 Task: Look for space in Livorno, Italy from 10th July, 2023 to 15th July, 2023 for 7 adults in price range Rs.10000 to Rs.15000. Place can be entire place or shared room with 4 bedrooms having 7 beds and 4 bathrooms. Property type can be house, flat, guest house. Amenities needed are: wifi, TV, free parkinig on premises, gym, breakfast. Booking option can be shelf check-in. Required host language is English.
Action: Mouse moved to (411, 85)
Screenshot: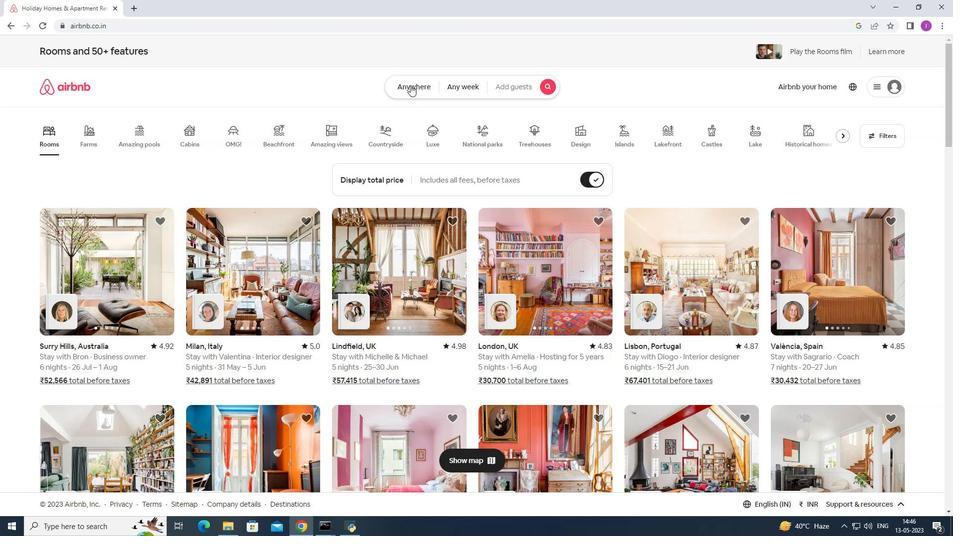 
Action: Mouse pressed left at (411, 85)
Screenshot: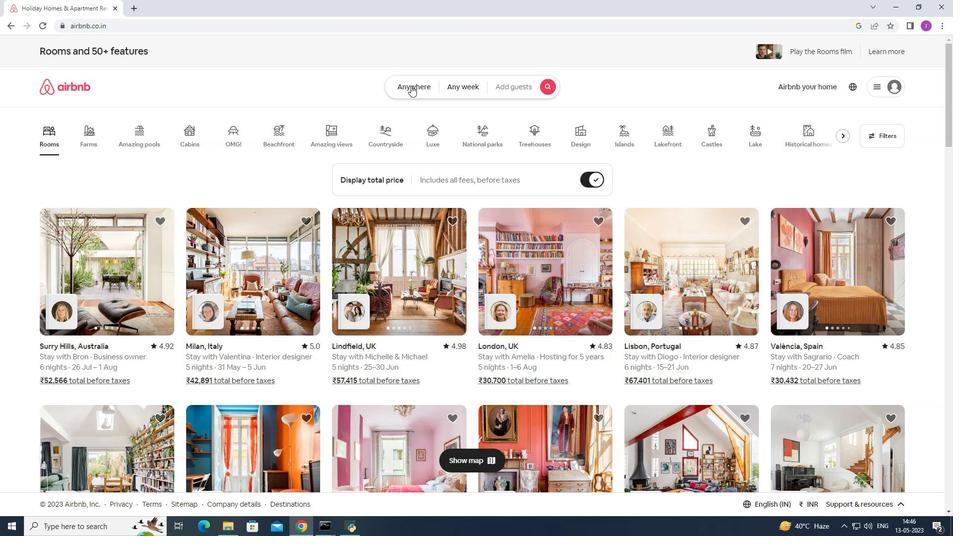 
Action: Mouse moved to (313, 125)
Screenshot: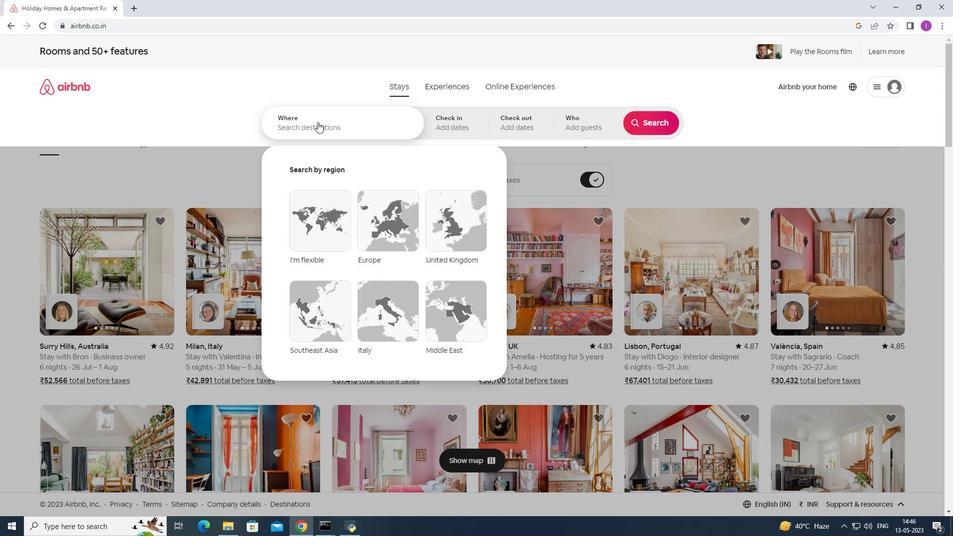 
Action: Mouse pressed left at (313, 125)
Screenshot: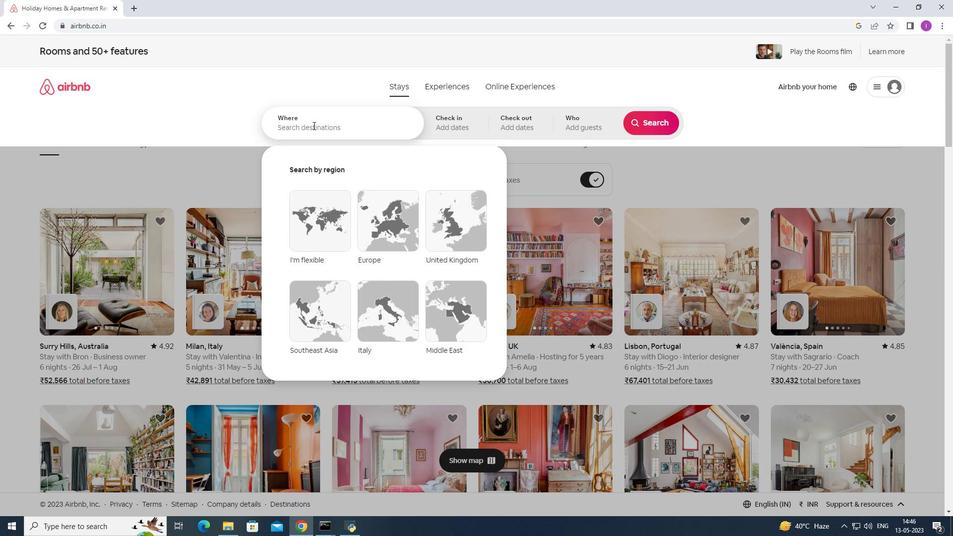 
Action: Mouse moved to (336, 130)
Screenshot: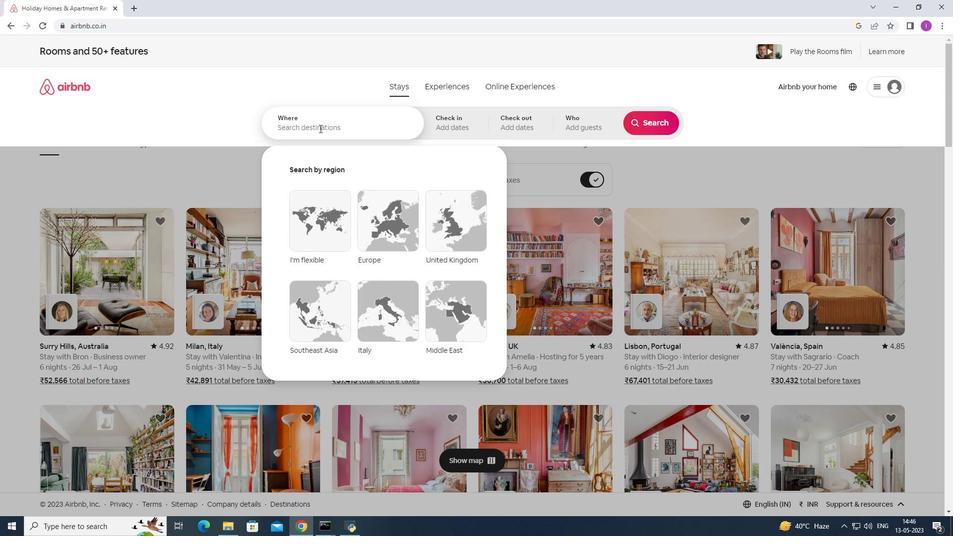 
Action: Key pressed <Key.shift><Key.shift><Key.shift><Key.shift><Key.shift><Key.shift><Key.shift><Key.shift><Key.shift><Key.shift><Key.shift><Key.shift><Key.shift><Key.shift><Key.shift>Livorno
Screenshot: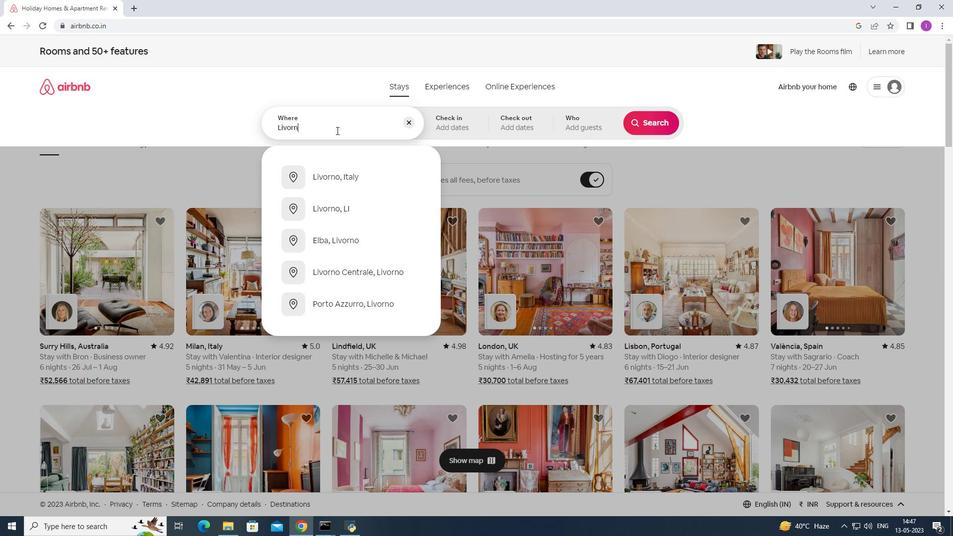 
Action: Mouse moved to (339, 178)
Screenshot: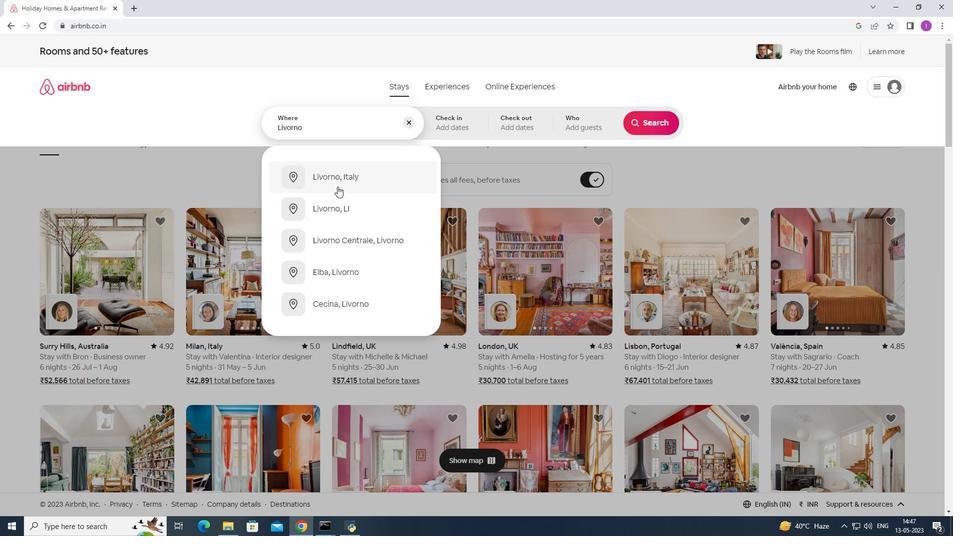 
Action: Mouse pressed left at (339, 178)
Screenshot: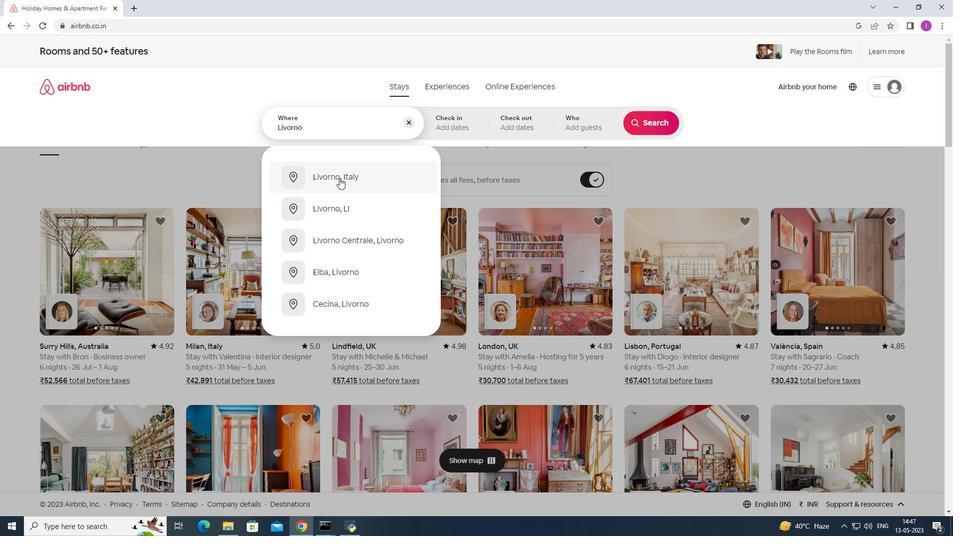 
Action: Mouse moved to (647, 203)
Screenshot: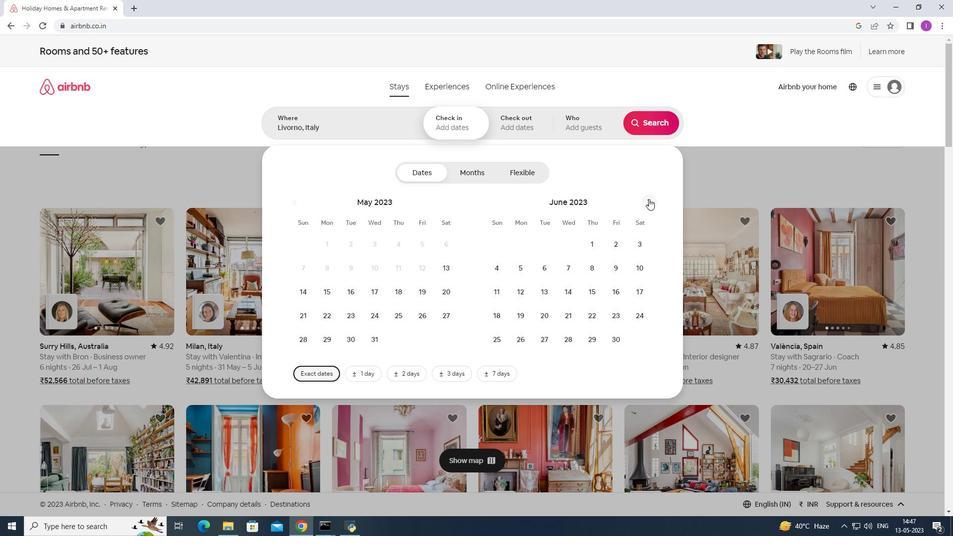 
Action: Mouse pressed left at (647, 203)
Screenshot: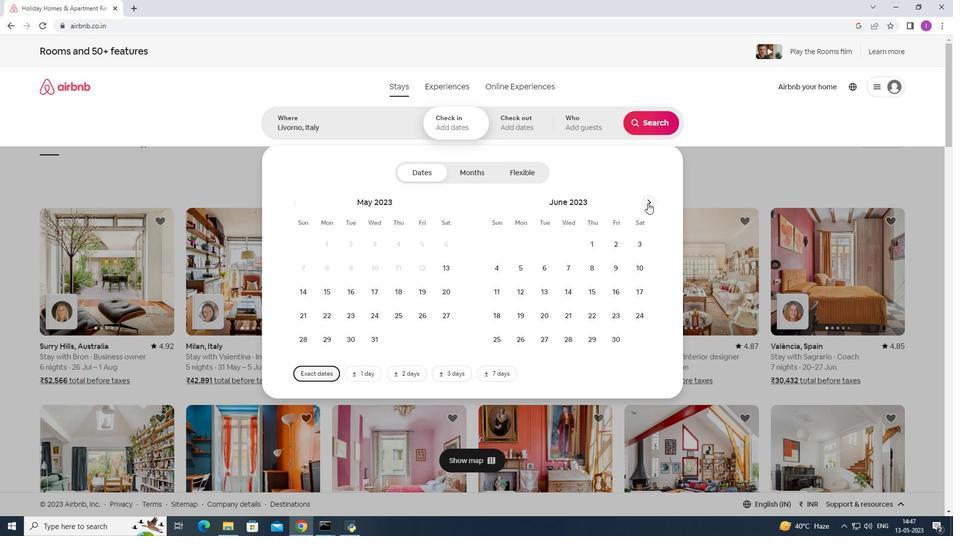 
Action: Mouse moved to (516, 293)
Screenshot: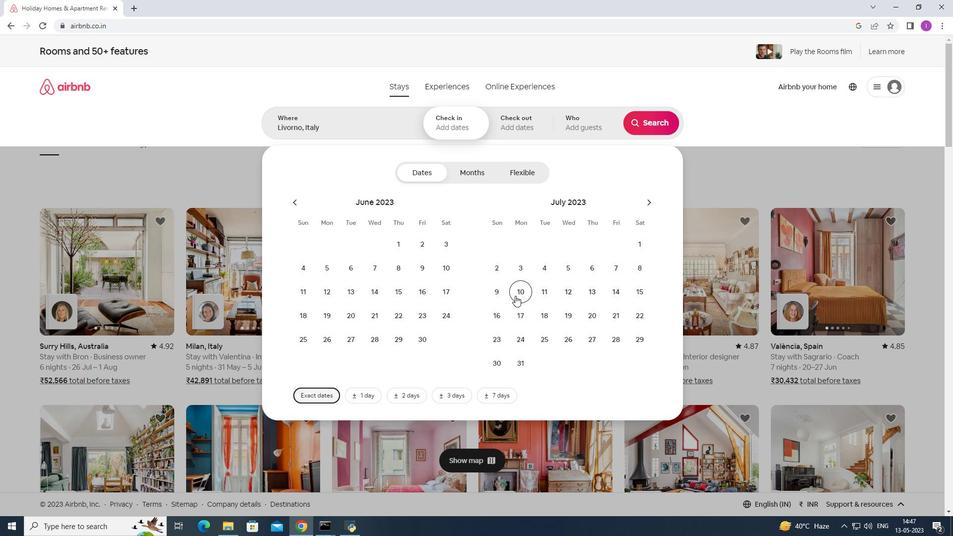 
Action: Mouse pressed left at (516, 293)
Screenshot: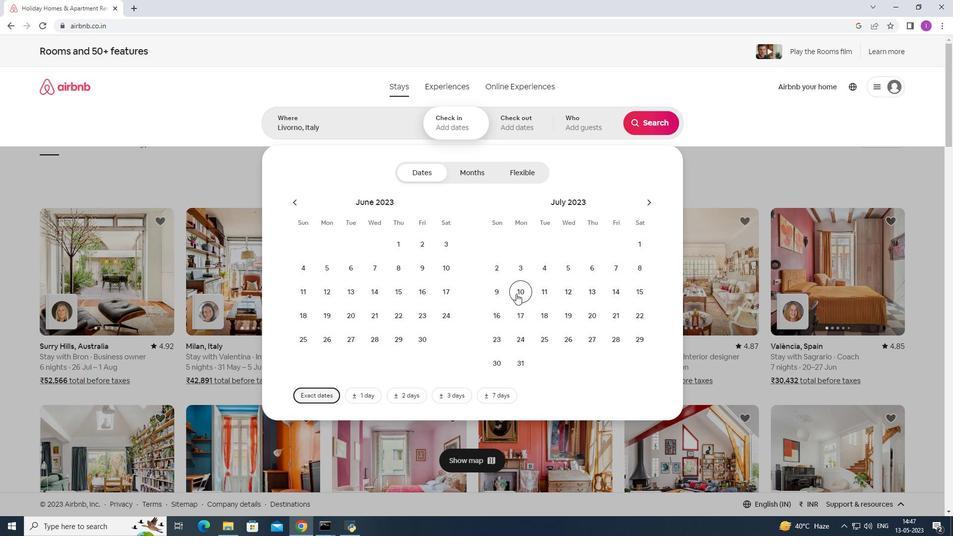 
Action: Mouse moved to (648, 287)
Screenshot: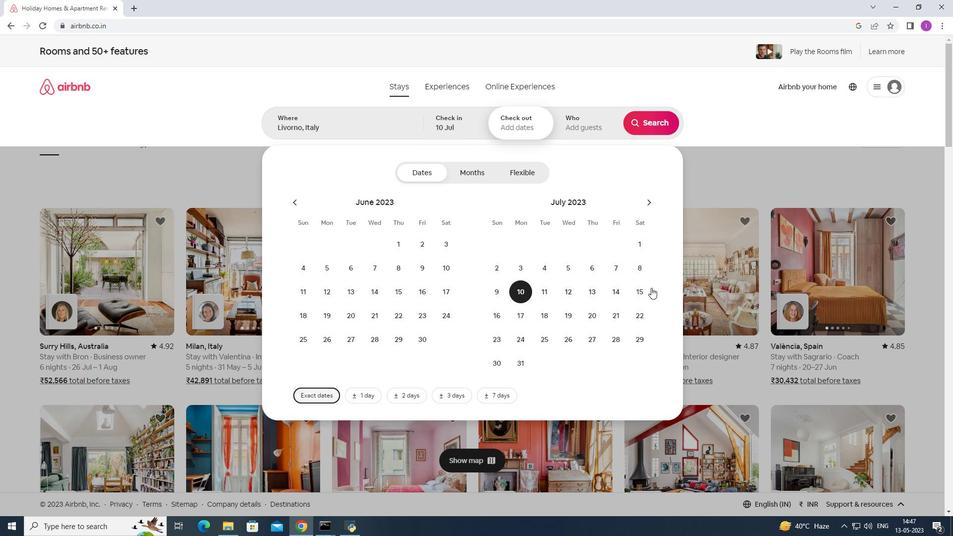 
Action: Mouse pressed left at (648, 287)
Screenshot: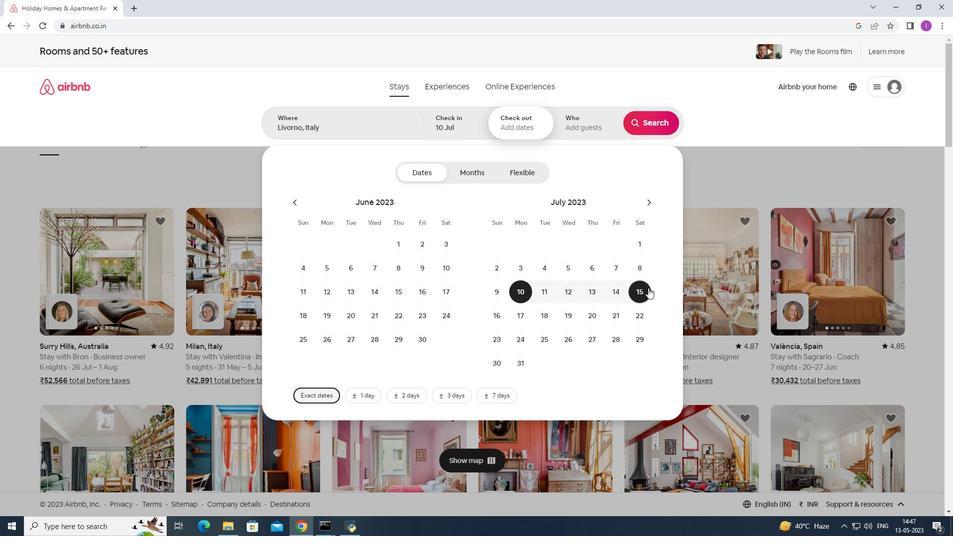 
Action: Mouse moved to (575, 121)
Screenshot: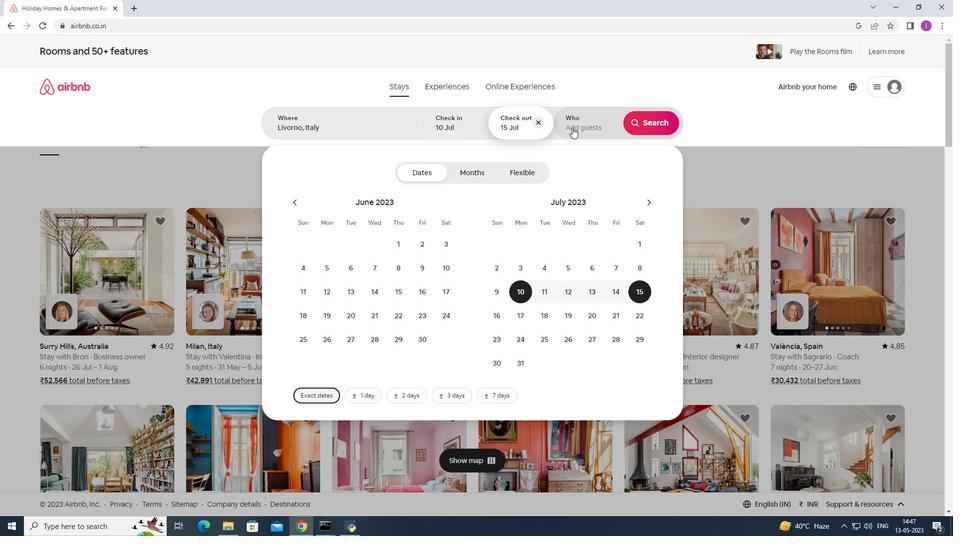 
Action: Mouse pressed left at (575, 121)
Screenshot: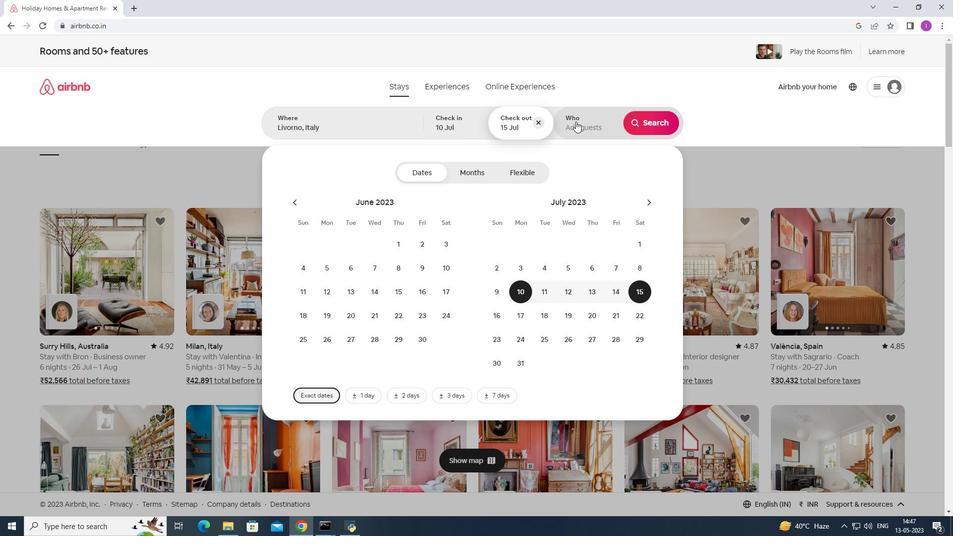 
Action: Mouse moved to (651, 175)
Screenshot: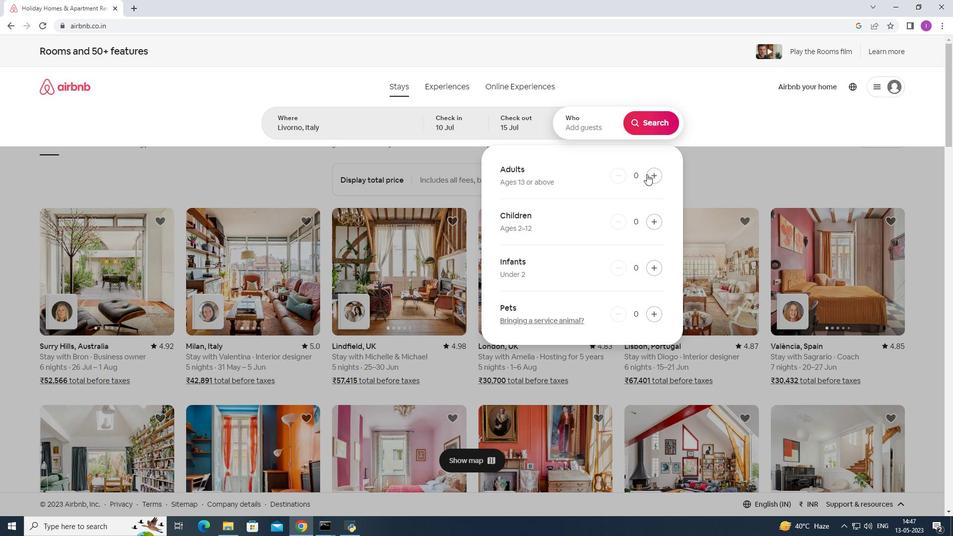 
Action: Mouse pressed left at (651, 175)
Screenshot: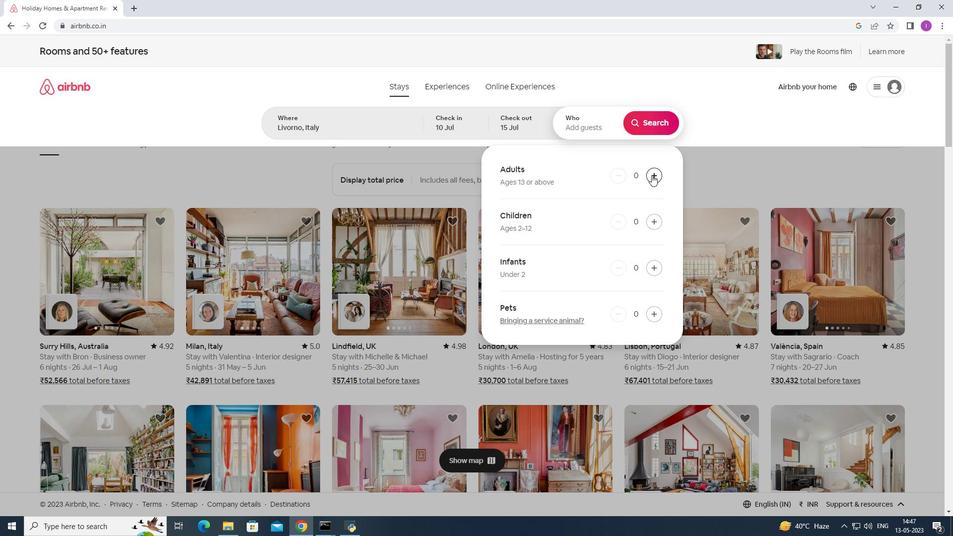 
Action: Mouse pressed left at (651, 175)
Screenshot: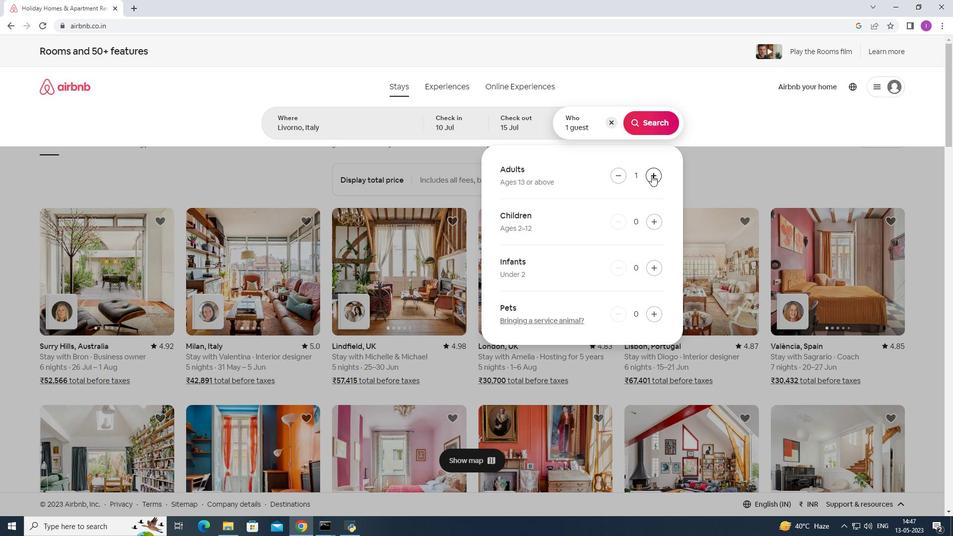 
Action: Mouse pressed left at (651, 175)
Screenshot: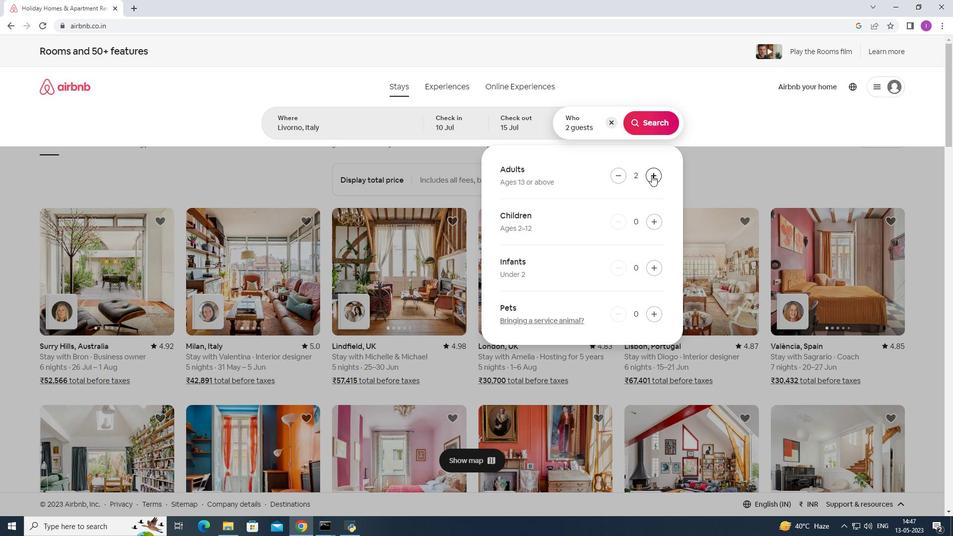 
Action: Mouse pressed left at (651, 175)
Screenshot: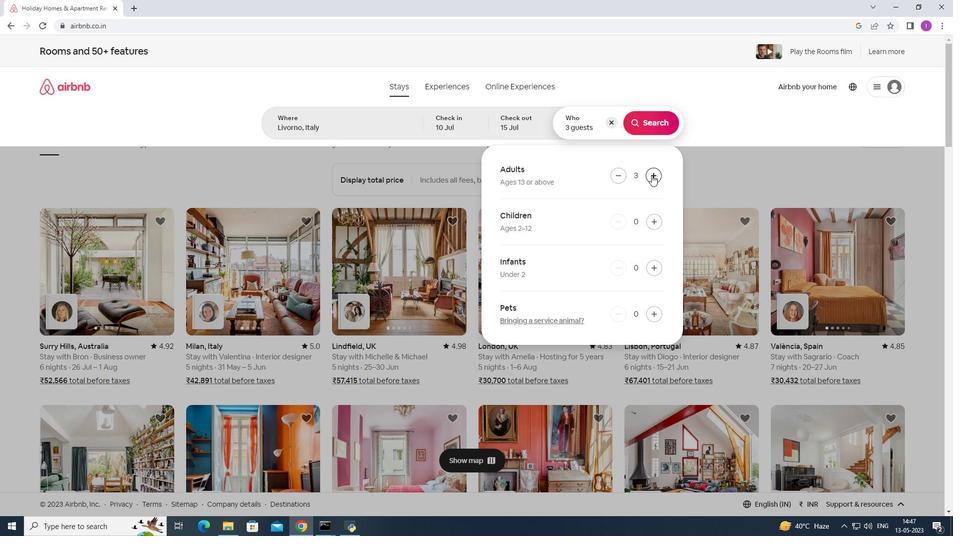 
Action: Mouse pressed left at (651, 175)
Screenshot: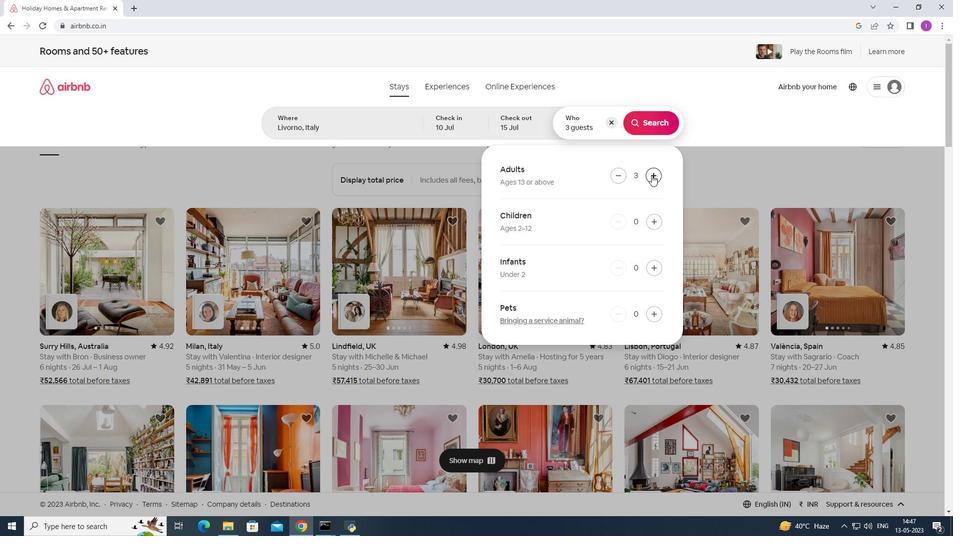 
Action: Mouse pressed left at (651, 175)
Screenshot: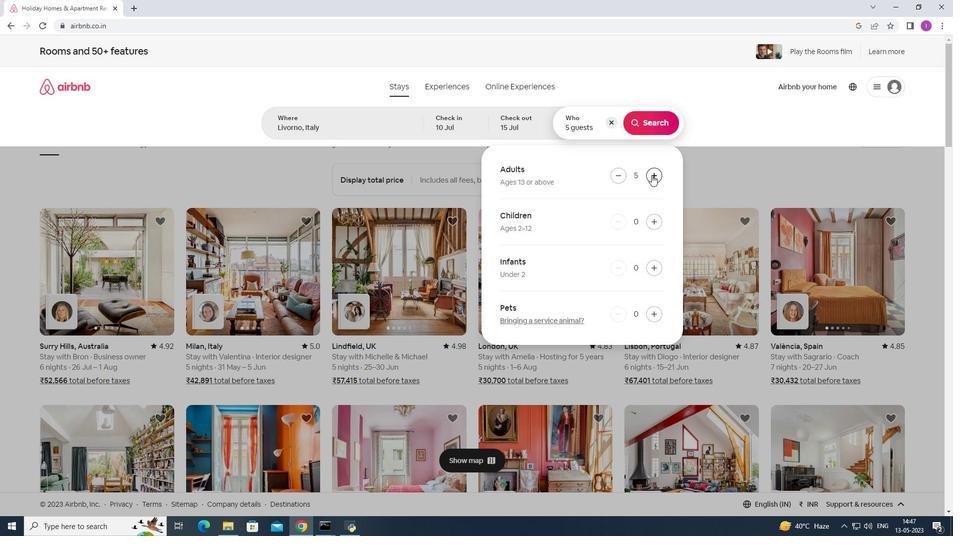 
Action: Mouse pressed left at (651, 175)
Screenshot: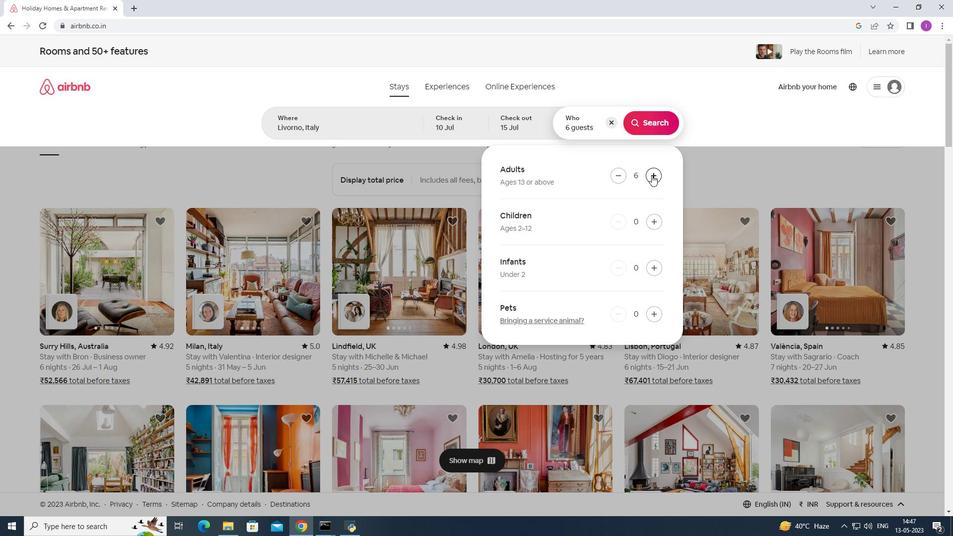 
Action: Mouse moved to (647, 130)
Screenshot: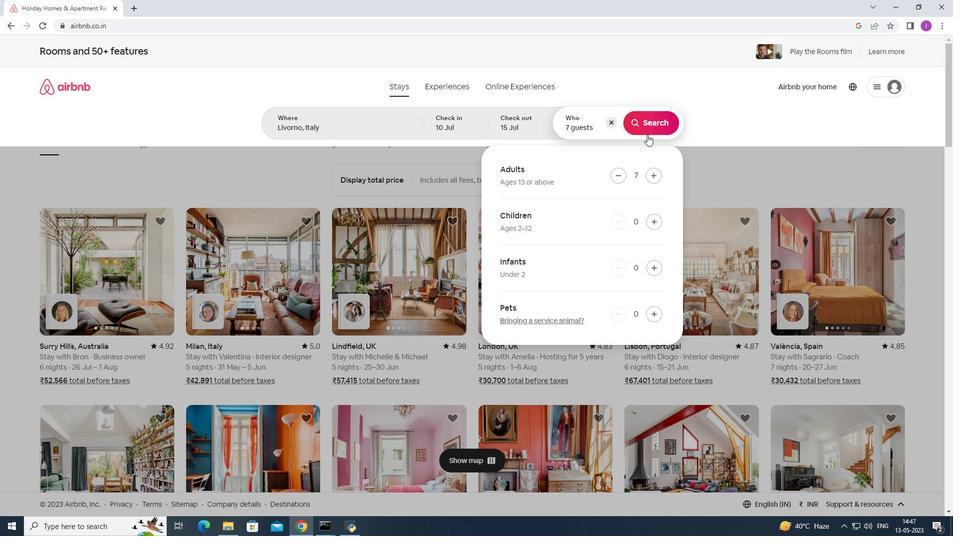 
Action: Mouse pressed left at (647, 130)
Screenshot: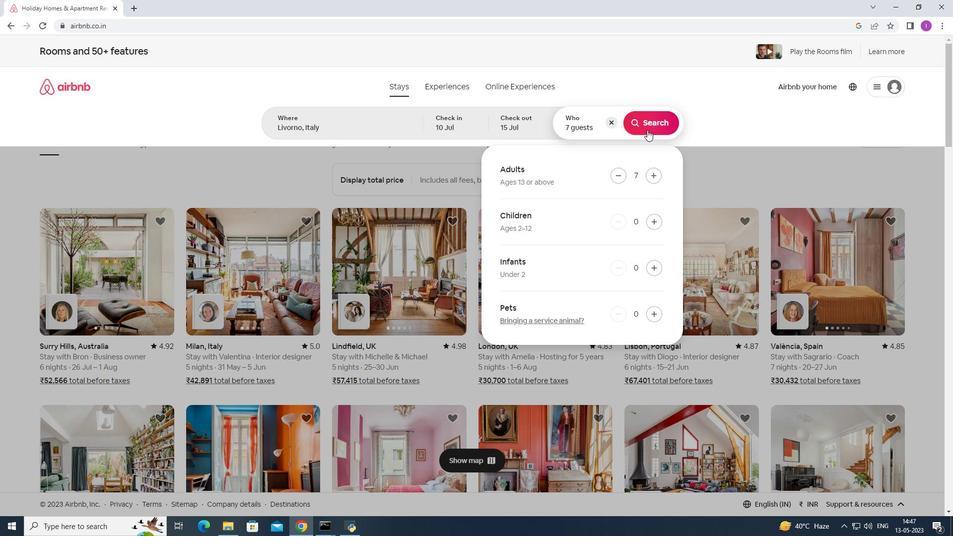 
Action: Mouse moved to (908, 90)
Screenshot: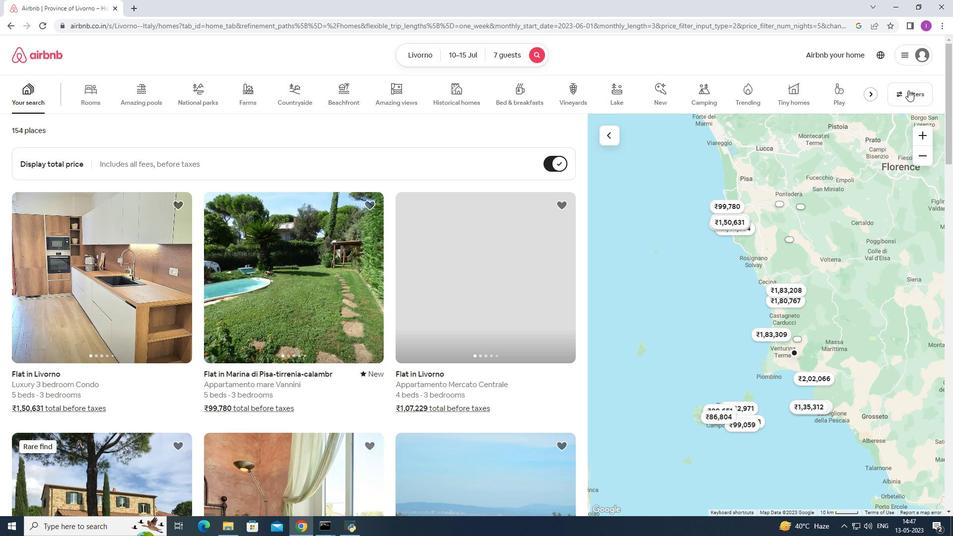 
Action: Mouse pressed left at (908, 90)
Screenshot: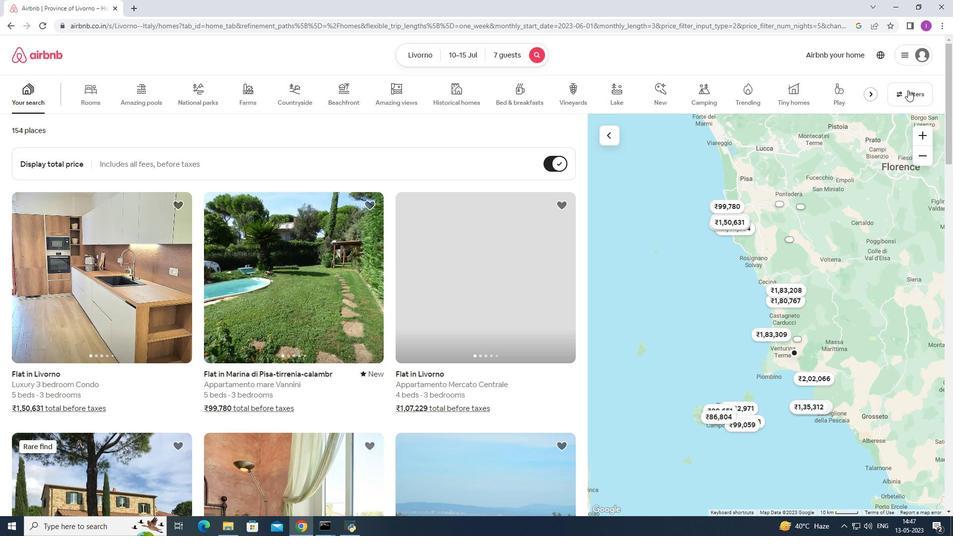 
Action: Mouse moved to (545, 337)
Screenshot: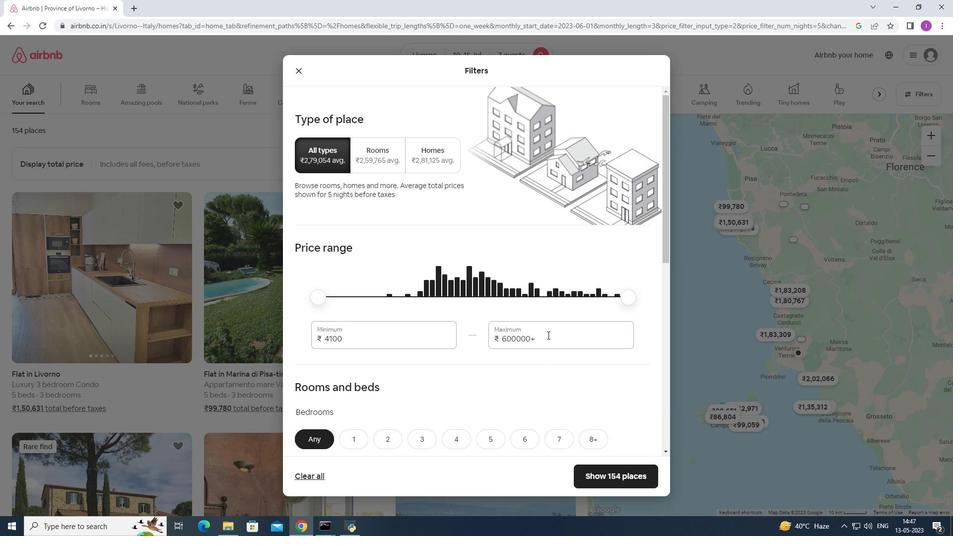 
Action: Mouse pressed left at (545, 337)
Screenshot: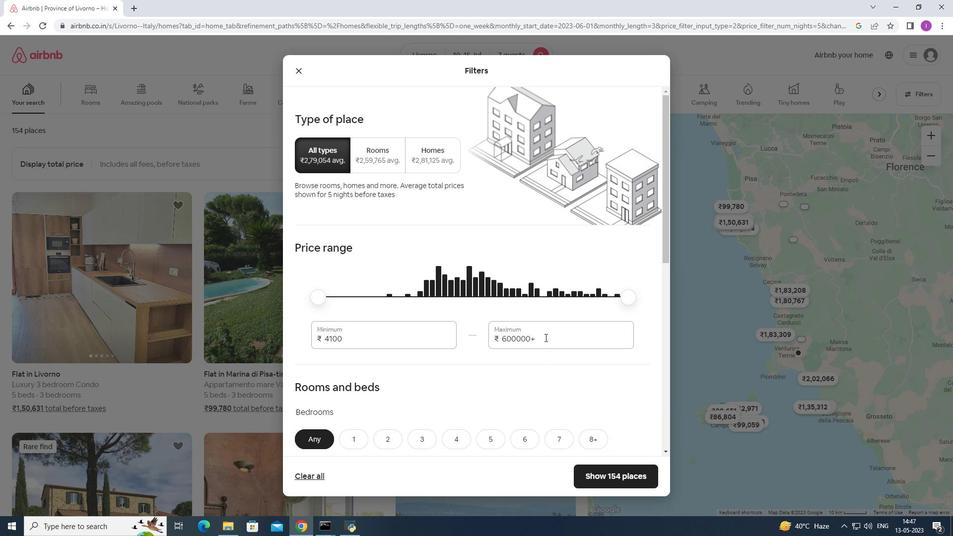 
Action: Mouse moved to (494, 349)
Screenshot: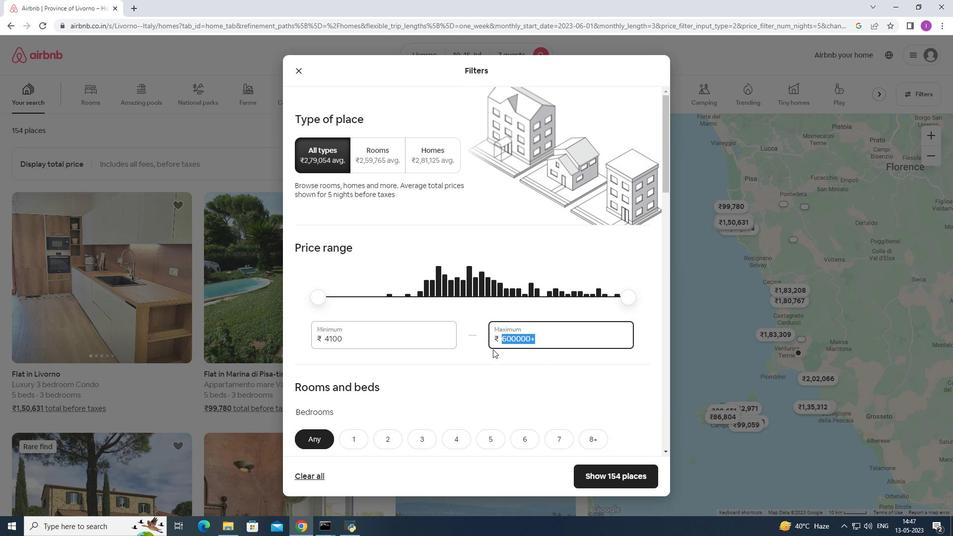 
Action: Key pressed 15000
Screenshot: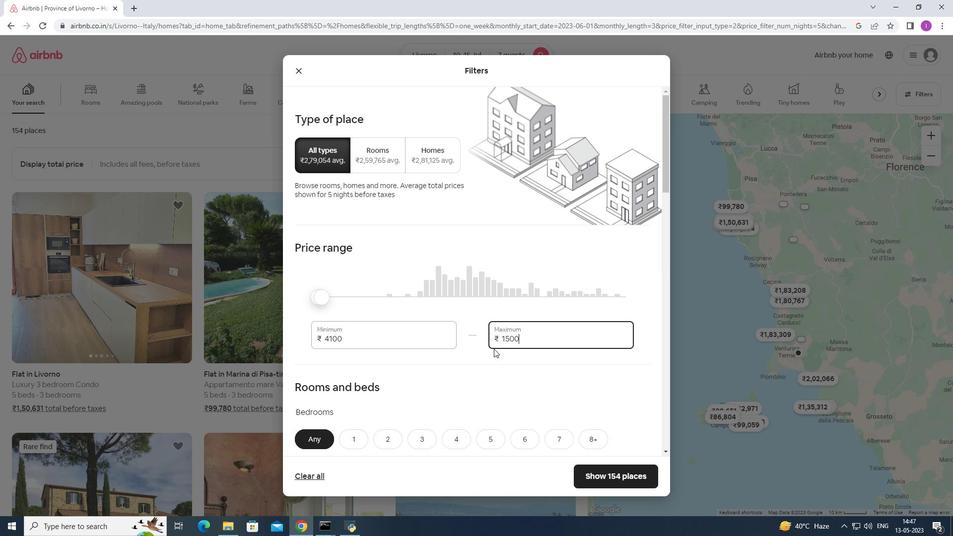 
Action: Mouse moved to (353, 341)
Screenshot: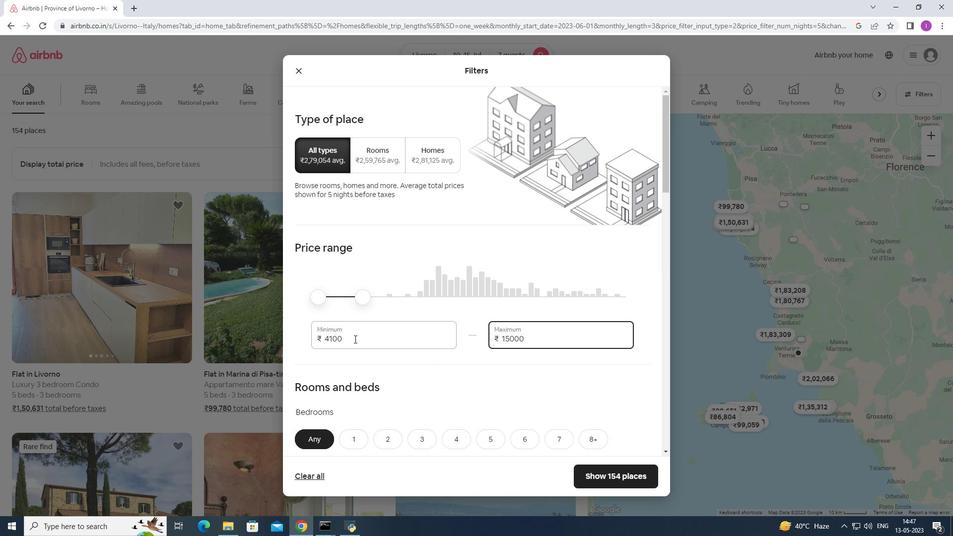 
Action: Mouse pressed left at (353, 341)
Screenshot: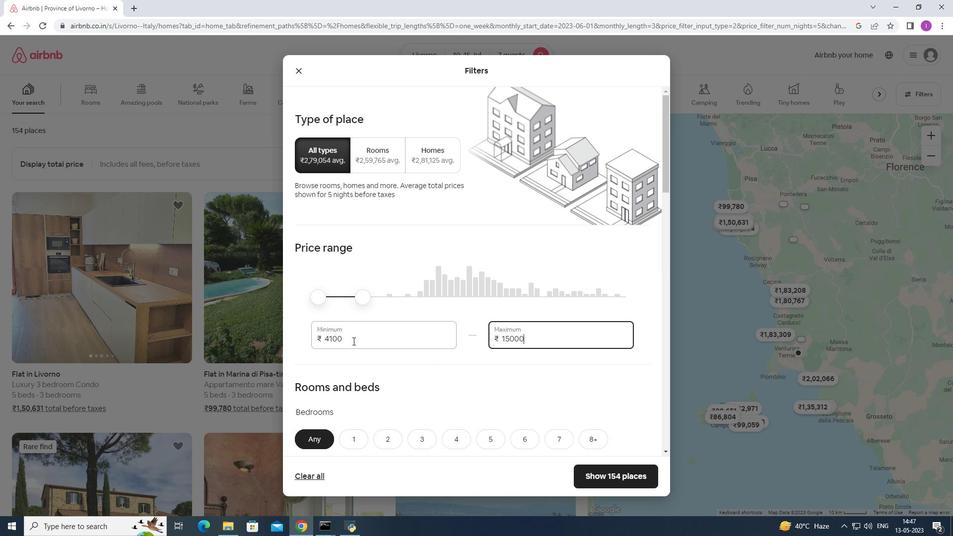 
Action: Mouse moved to (412, 344)
Screenshot: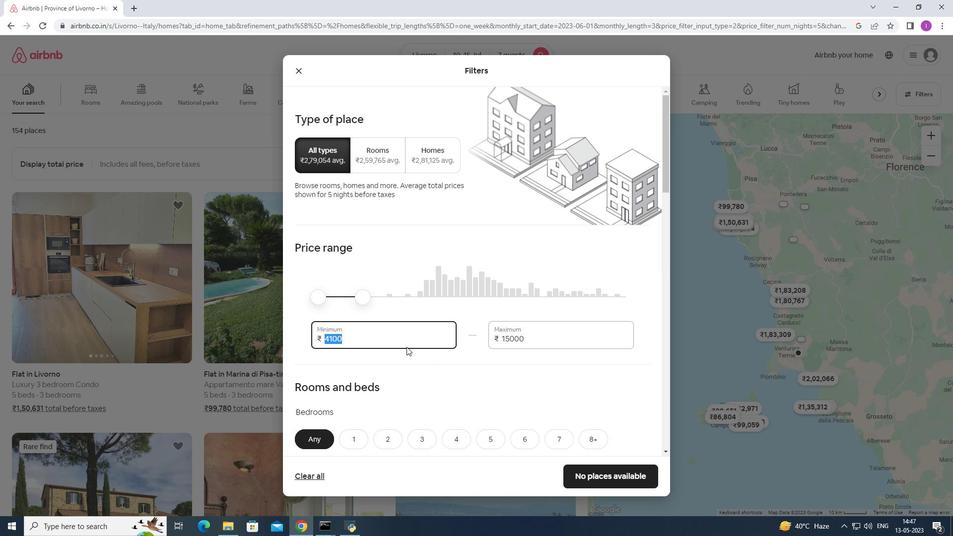 
Action: Key pressed 10000
Screenshot: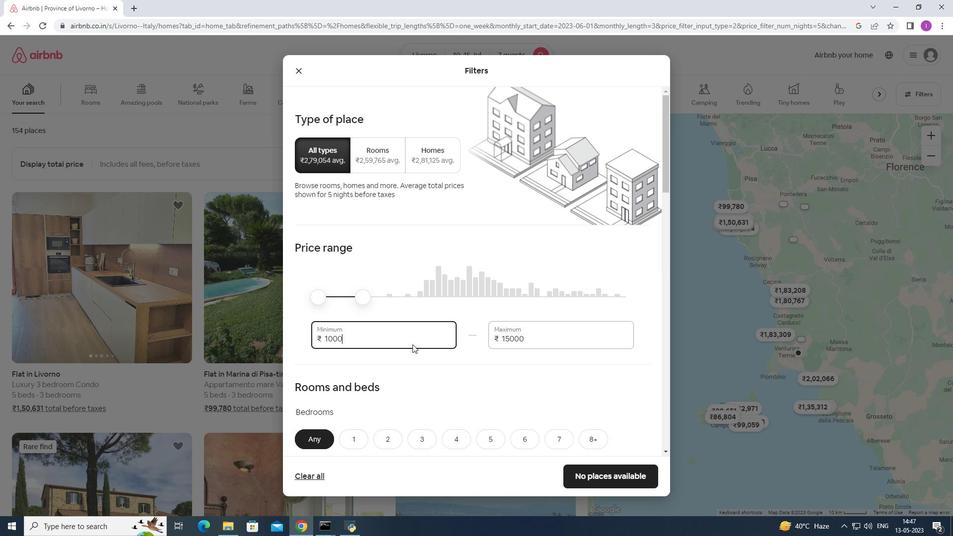 
Action: Mouse moved to (399, 353)
Screenshot: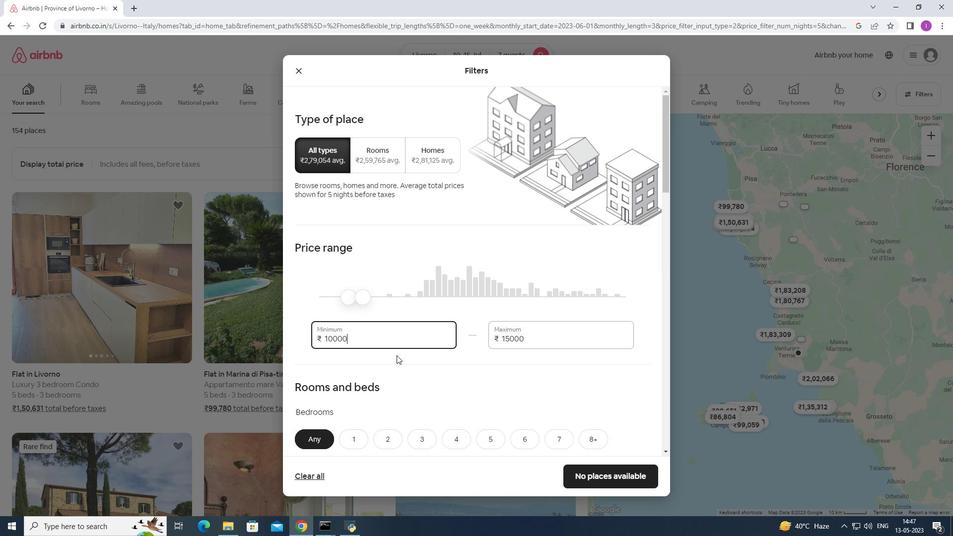 
Action: Mouse scrolled (399, 352) with delta (0, 0)
Screenshot: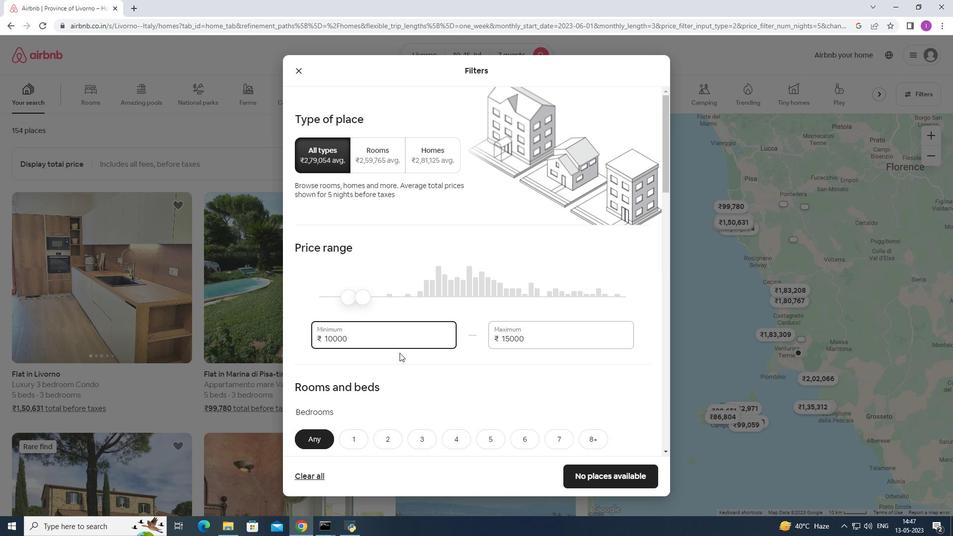
Action: Mouse moved to (427, 341)
Screenshot: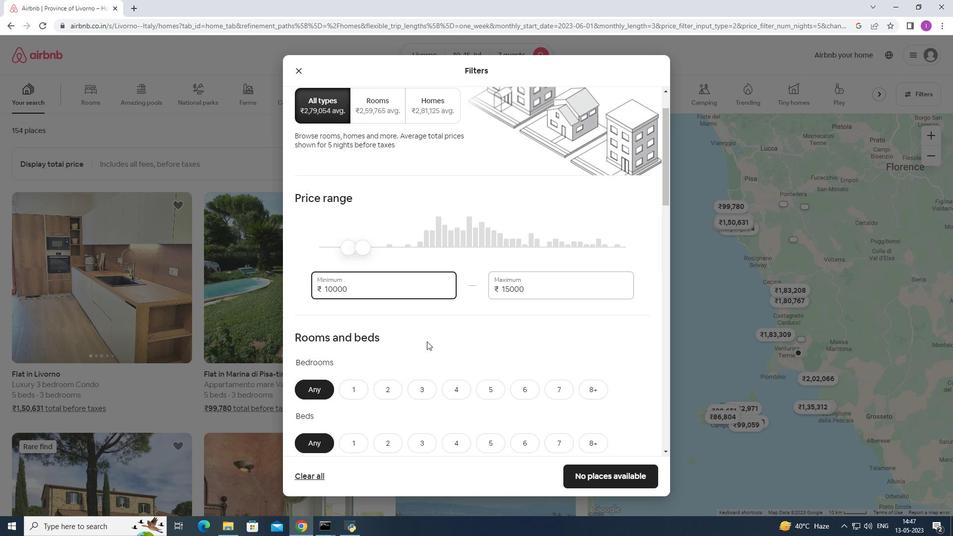 
Action: Mouse scrolled (427, 341) with delta (0, 0)
Screenshot: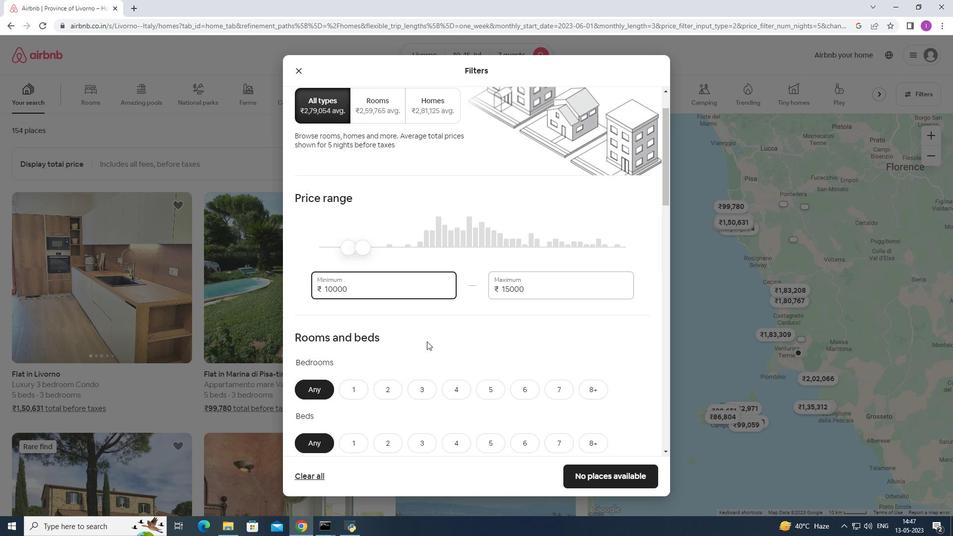 
Action: Mouse moved to (427, 342)
Screenshot: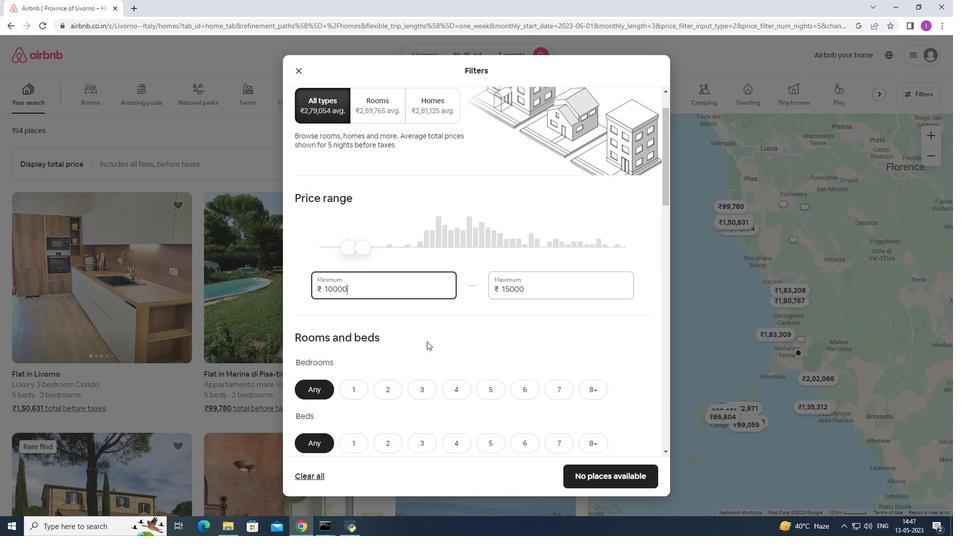 
Action: Mouse scrolled (427, 341) with delta (0, 0)
Screenshot: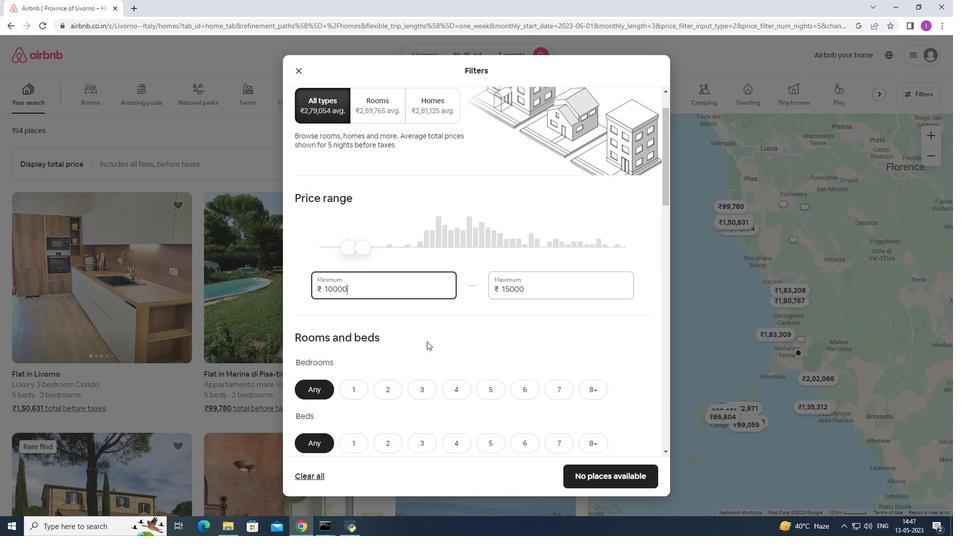 
Action: Mouse moved to (454, 294)
Screenshot: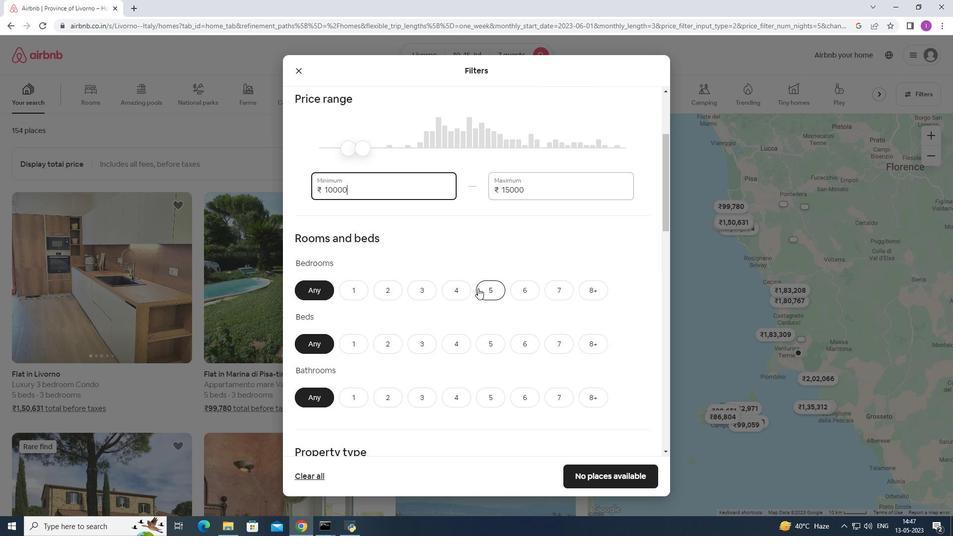 
Action: Mouse pressed left at (454, 294)
Screenshot: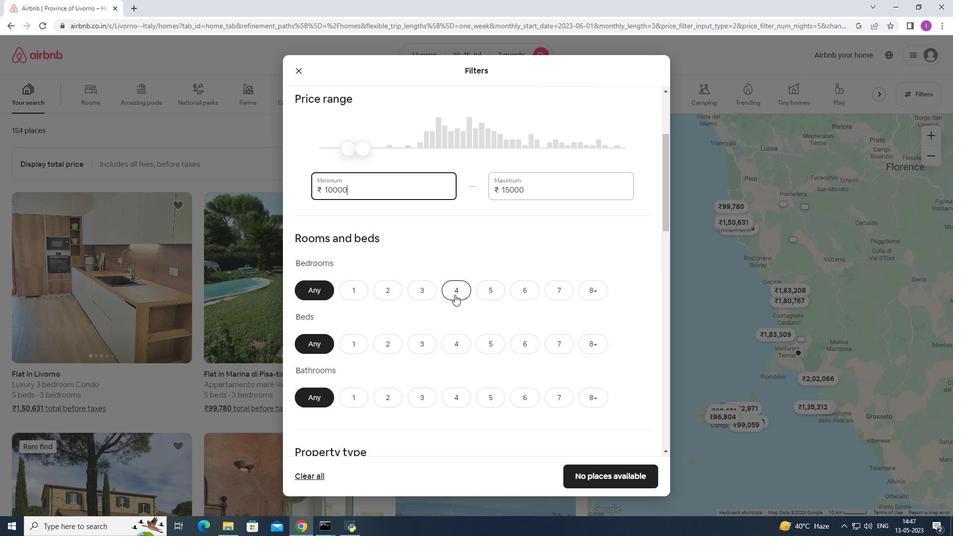 
Action: Mouse moved to (549, 344)
Screenshot: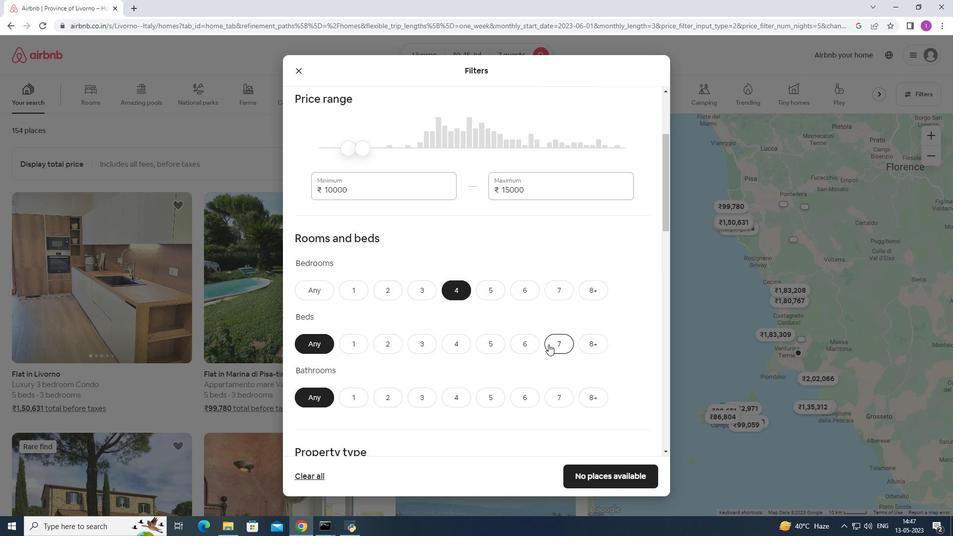 
Action: Mouse pressed left at (549, 344)
Screenshot: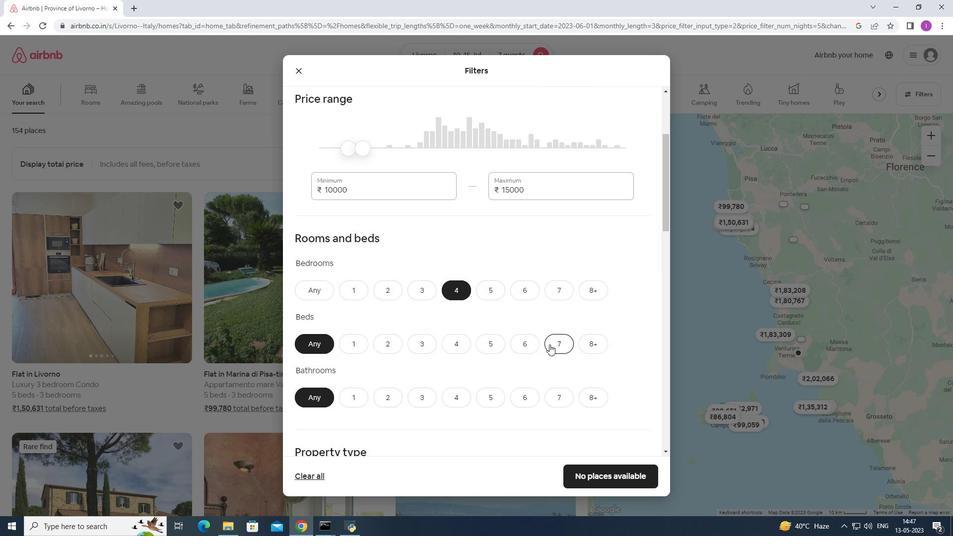 
Action: Mouse moved to (451, 396)
Screenshot: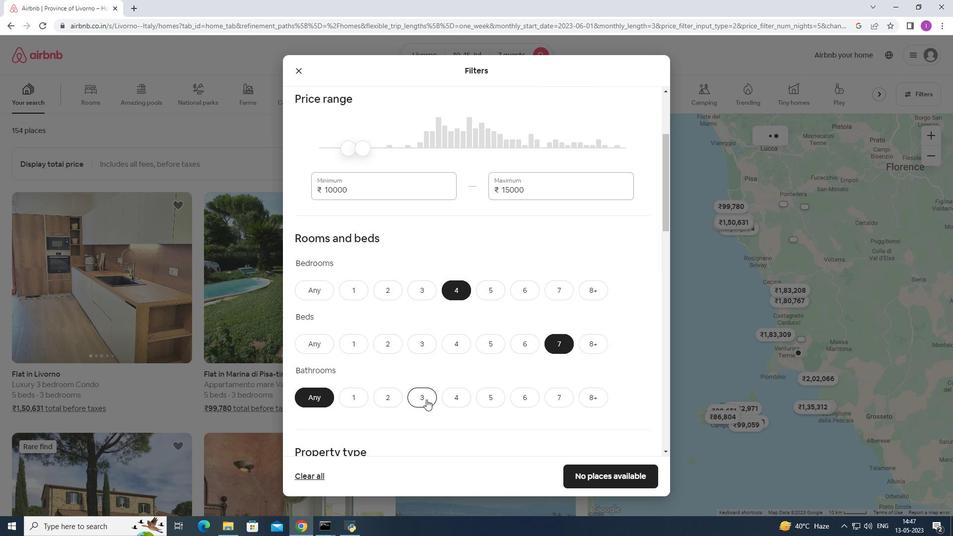 
Action: Mouse pressed left at (451, 396)
Screenshot: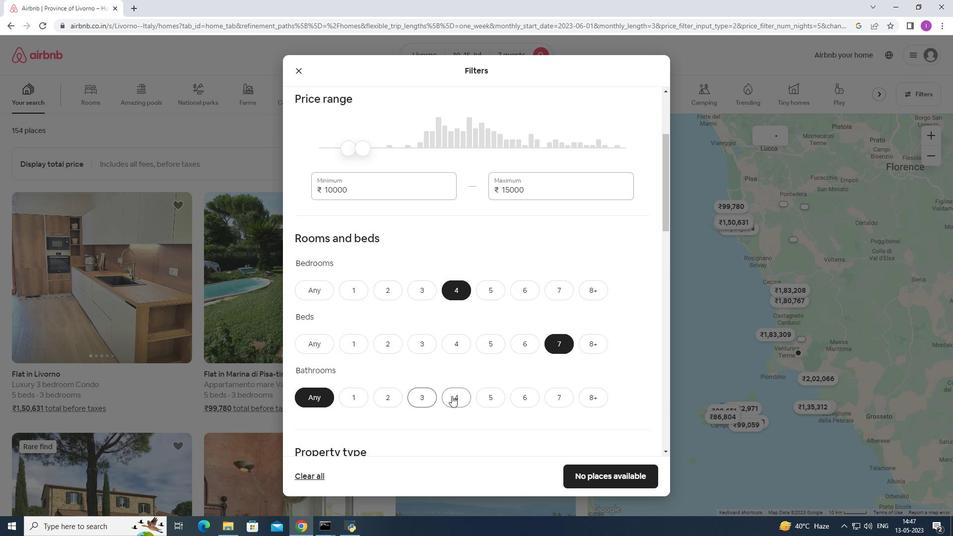 
Action: Mouse moved to (469, 354)
Screenshot: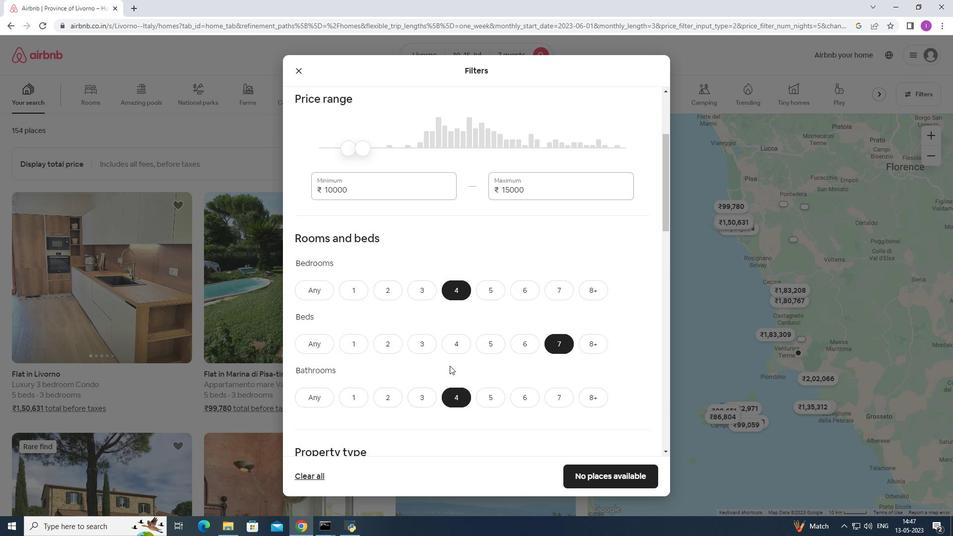 
Action: Mouse scrolled (469, 354) with delta (0, 0)
Screenshot: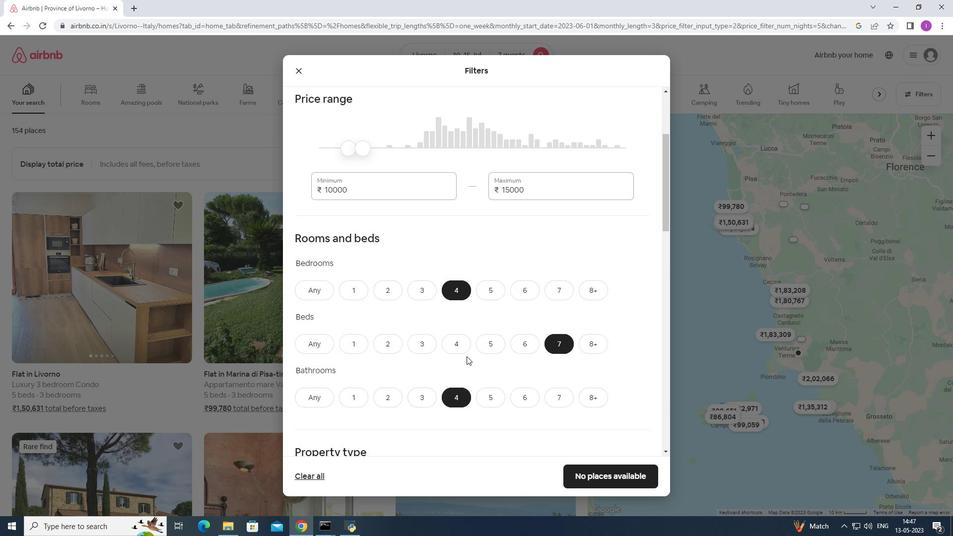 
Action: Mouse scrolled (469, 354) with delta (0, 0)
Screenshot: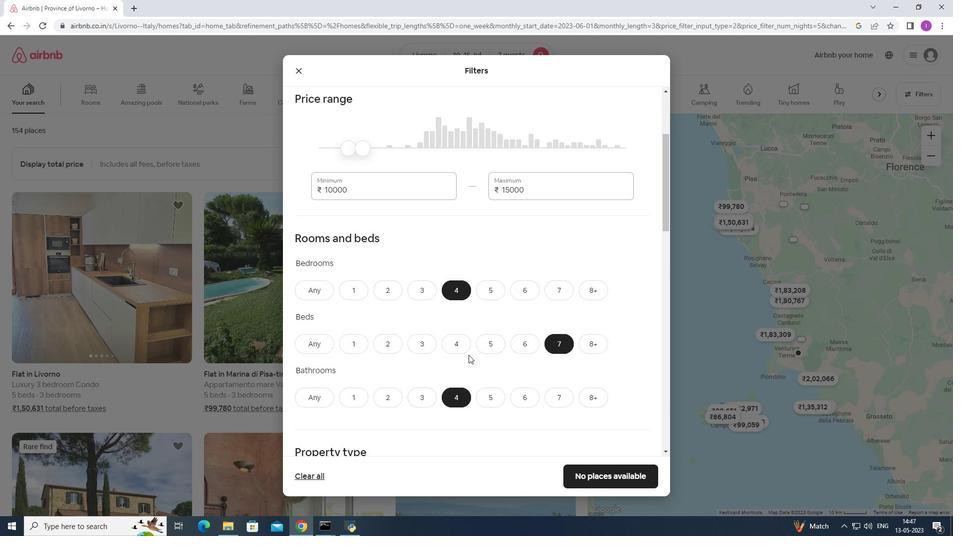 
Action: Mouse moved to (450, 378)
Screenshot: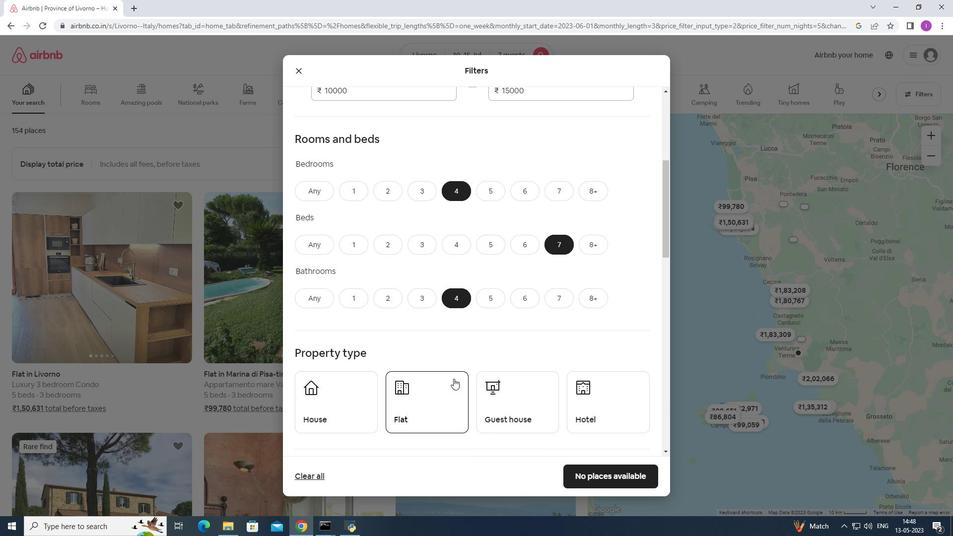 
Action: Mouse scrolled (450, 377) with delta (0, 0)
Screenshot: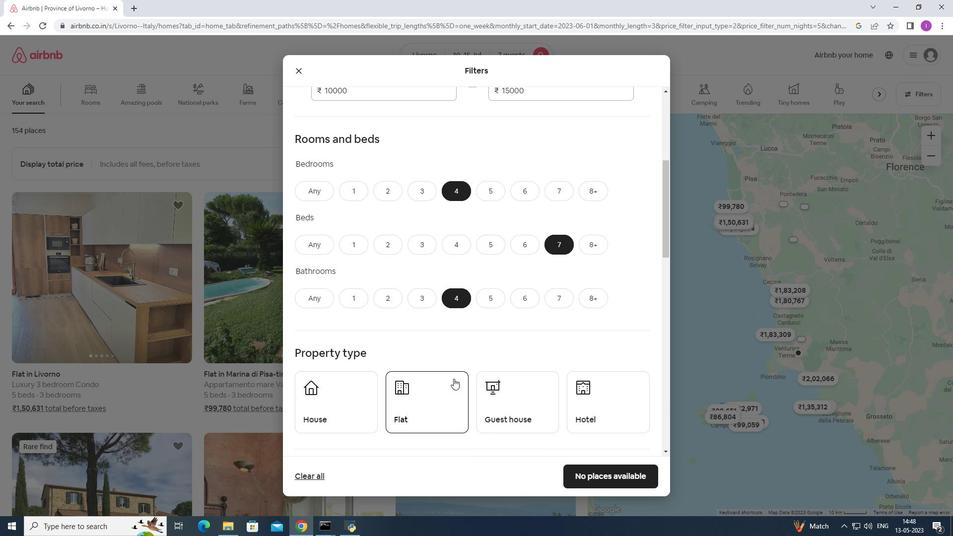 
Action: Mouse scrolled (450, 377) with delta (0, 0)
Screenshot: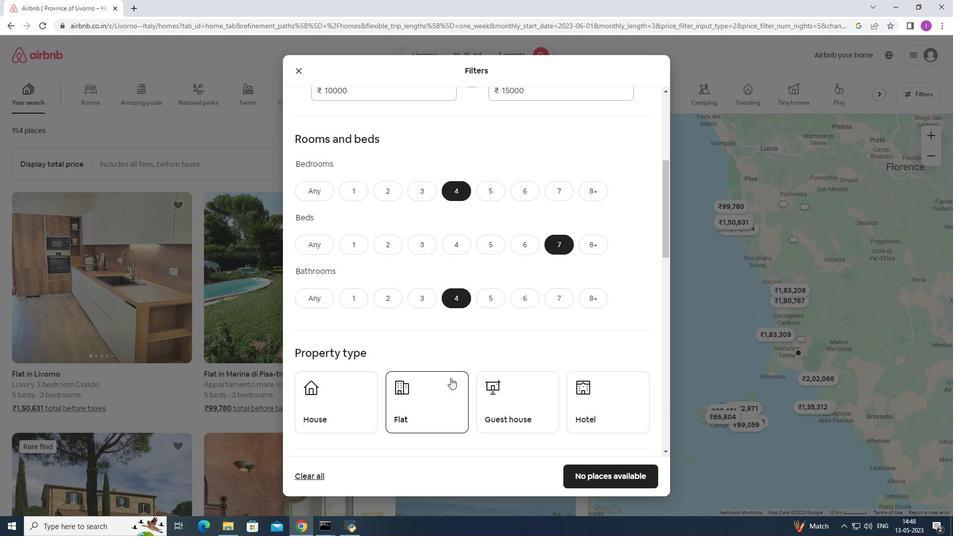
Action: Mouse moved to (349, 306)
Screenshot: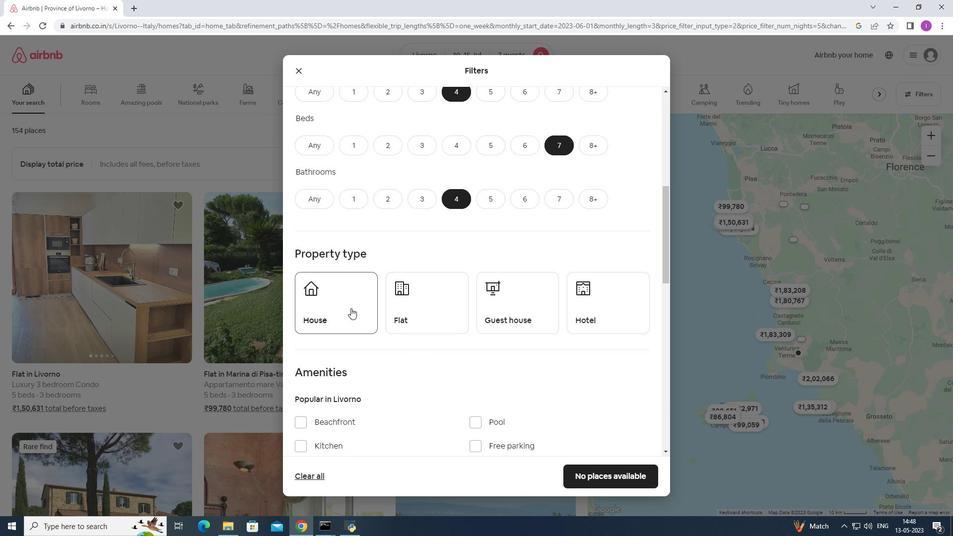 
Action: Mouse pressed left at (349, 306)
Screenshot: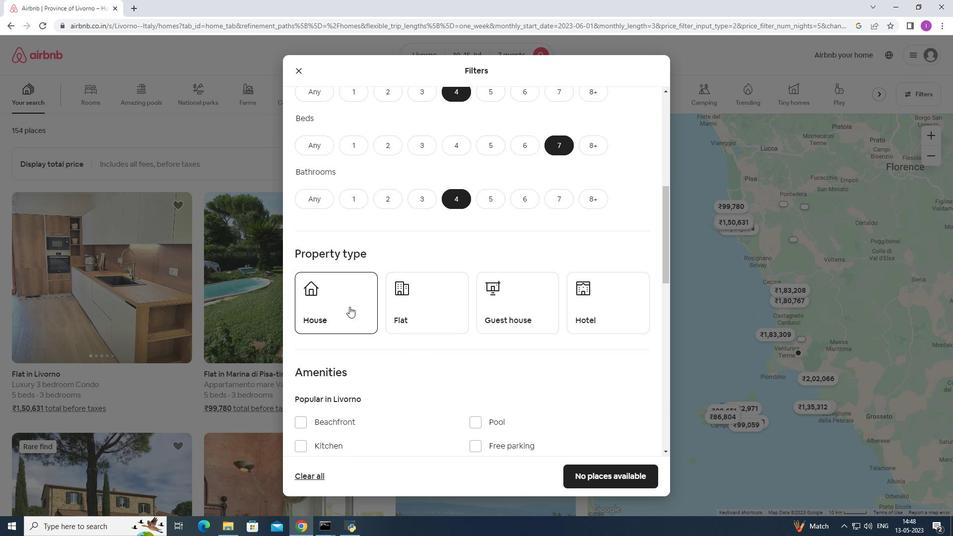 
Action: Mouse moved to (414, 308)
Screenshot: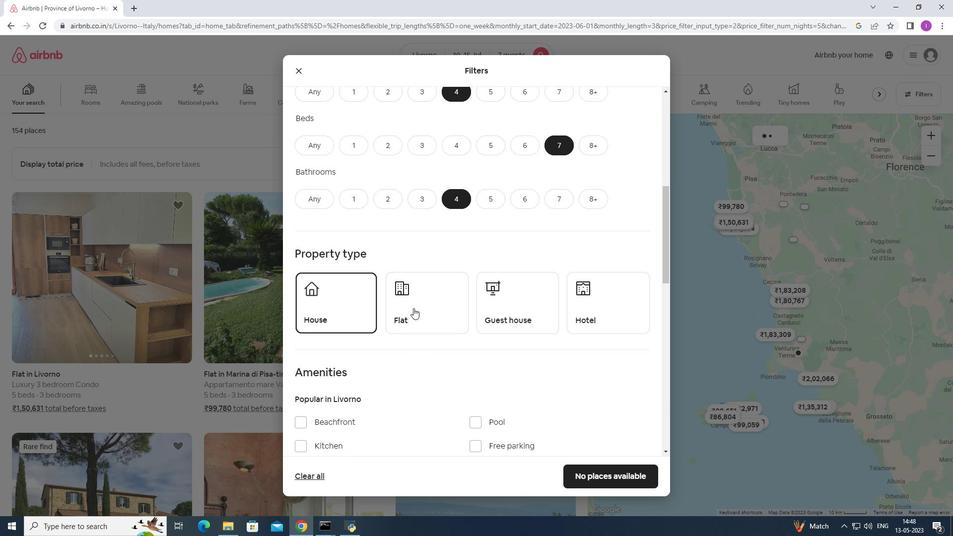 
Action: Mouse pressed left at (414, 308)
Screenshot: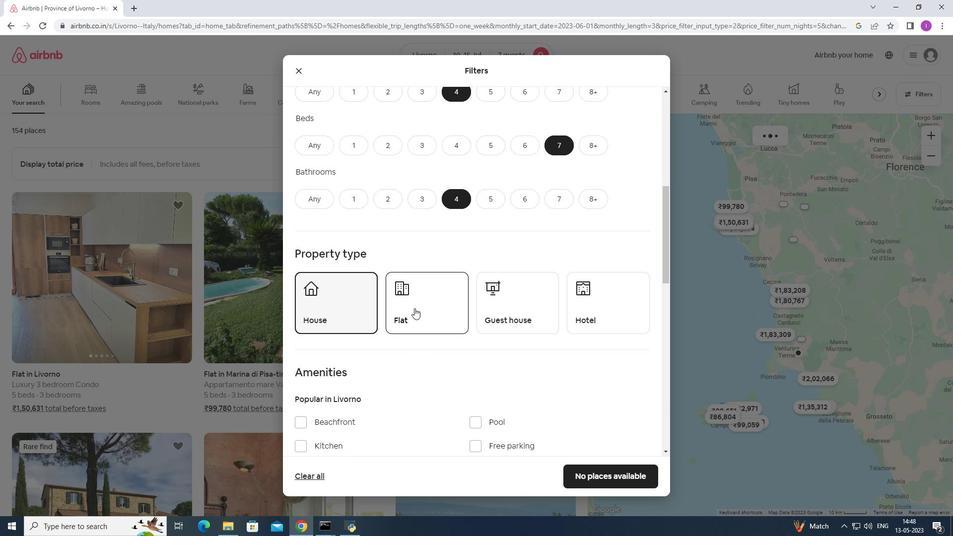 
Action: Mouse moved to (516, 318)
Screenshot: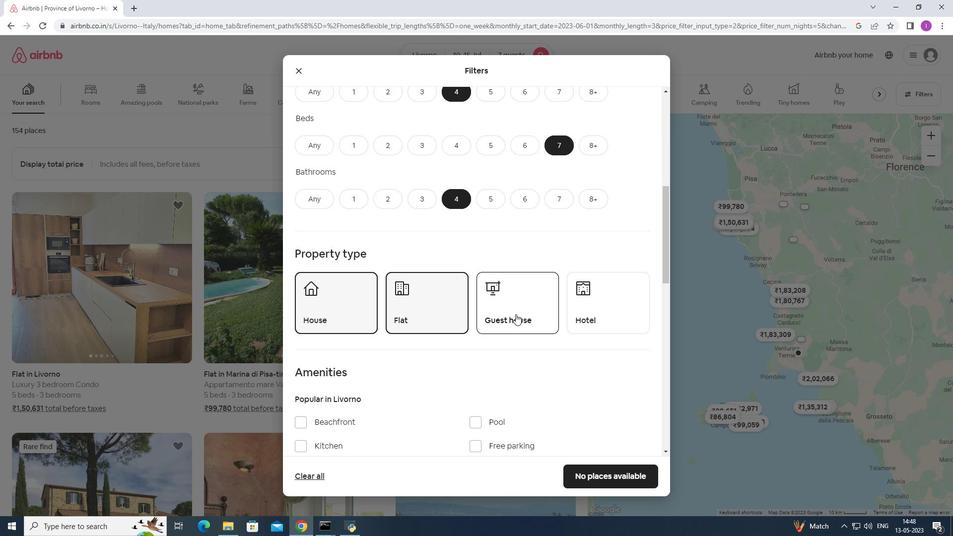 
Action: Mouse pressed left at (516, 318)
Screenshot: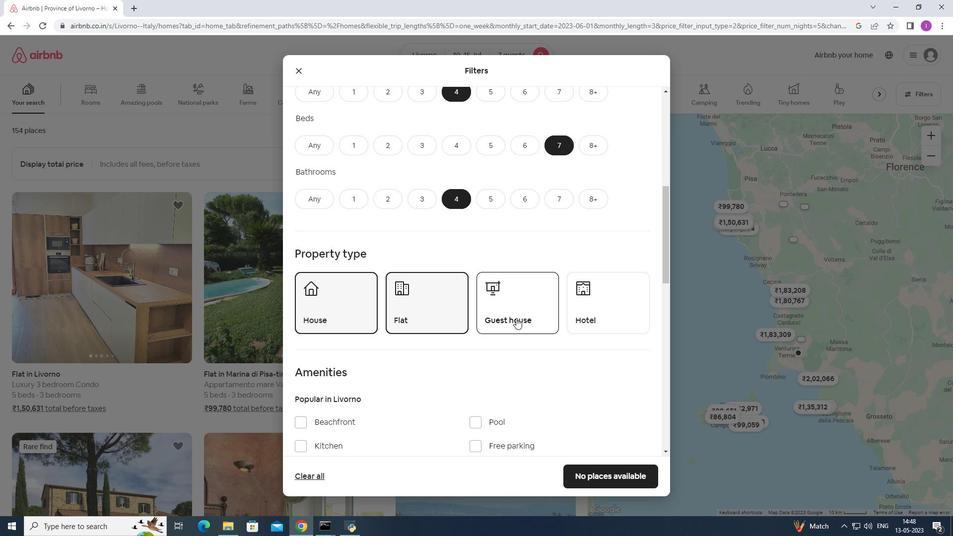 
Action: Mouse moved to (512, 325)
Screenshot: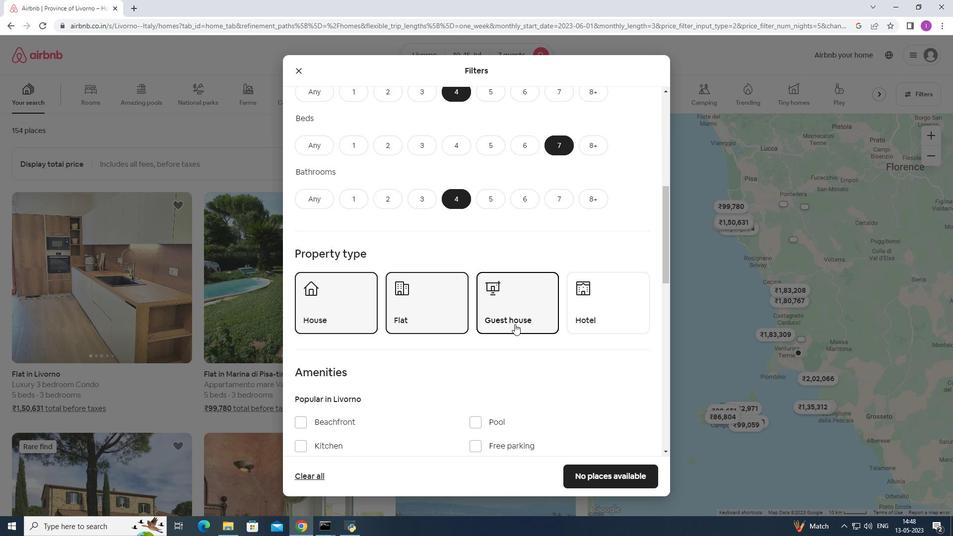 
Action: Mouse scrolled (512, 325) with delta (0, 0)
Screenshot: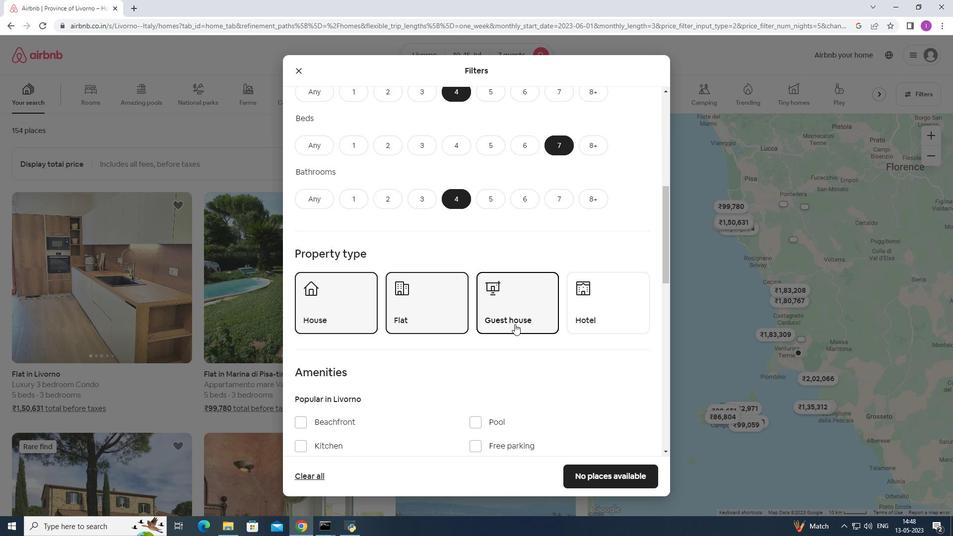 
Action: Mouse moved to (509, 326)
Screenshot: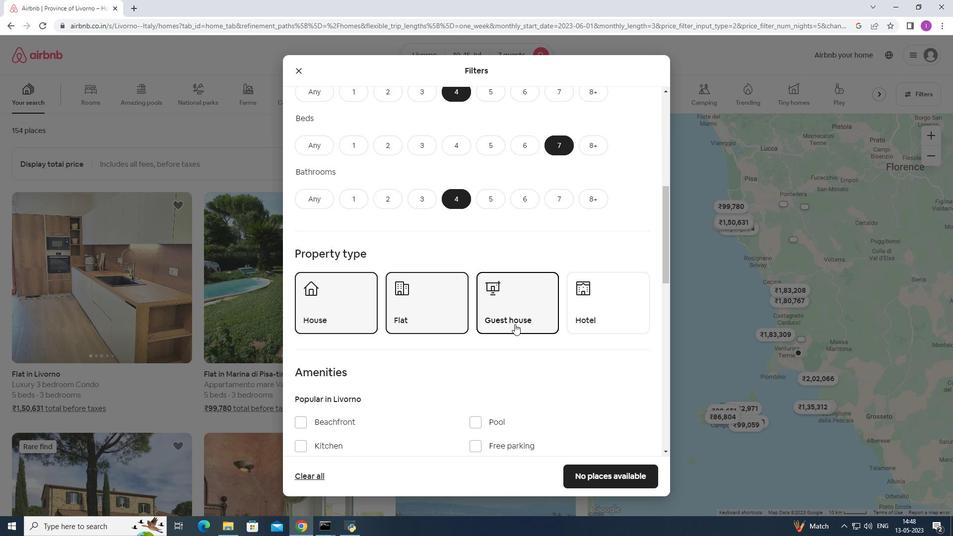 
Action: Mouse scrolled (509, 326) with delta (0, 0)
Screenshot: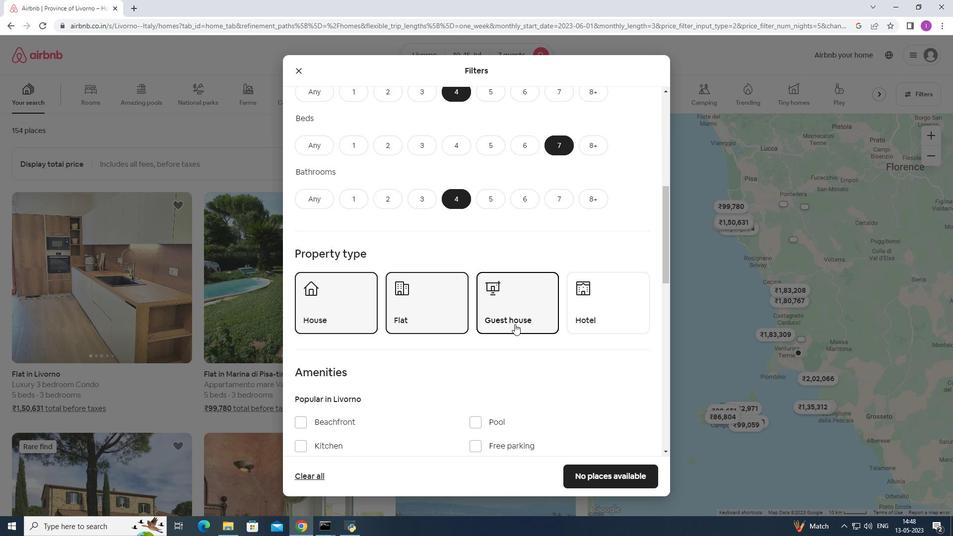 
Action: Mouse moved to (506, 327)
Screenshot: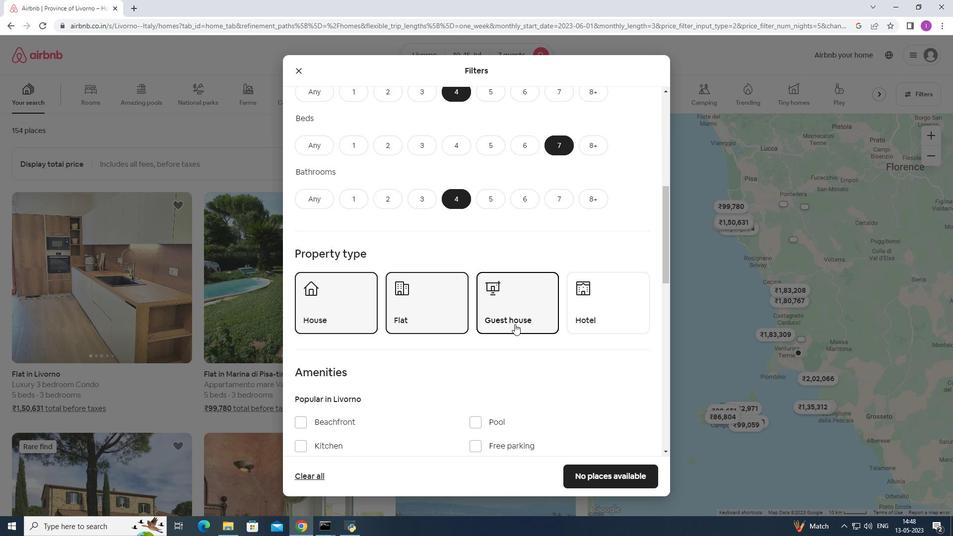 
Action: Mouse scrolled (506, 327) with delta (0, 0)
Screenshot: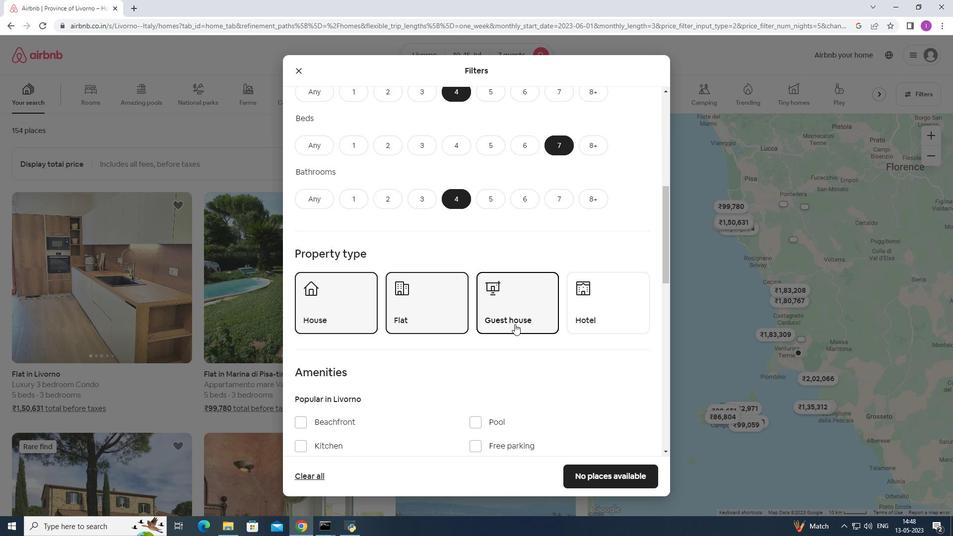 
Action: Mouse moved to (300, 320)
Screenshot: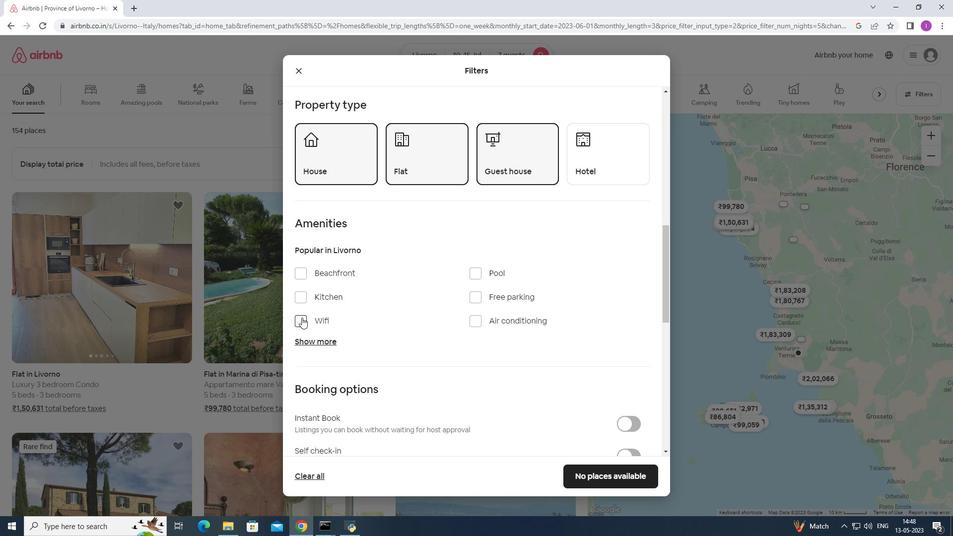 
Action: Mouse pressed left at (300, 320)
Screenshot: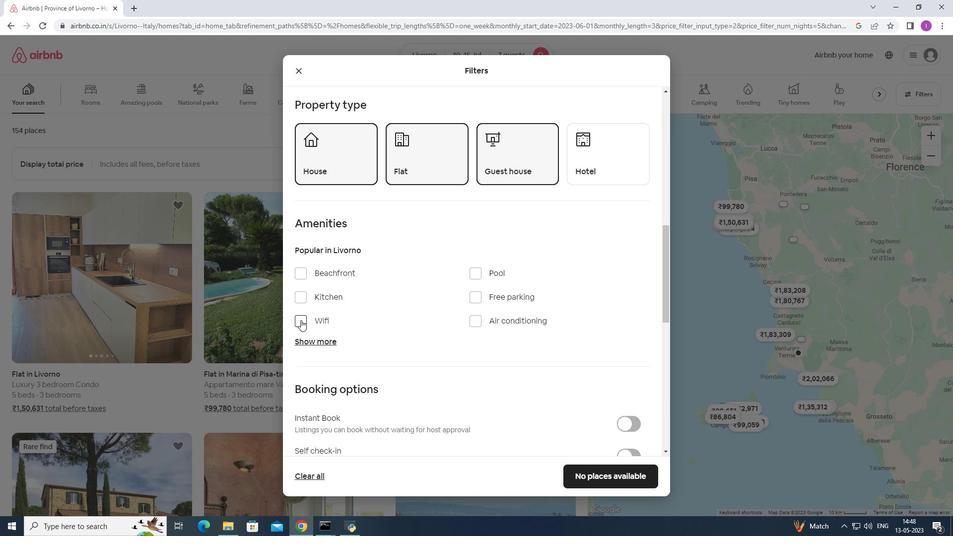 
Action: Mouse moved to (473, 297)
Screenshot: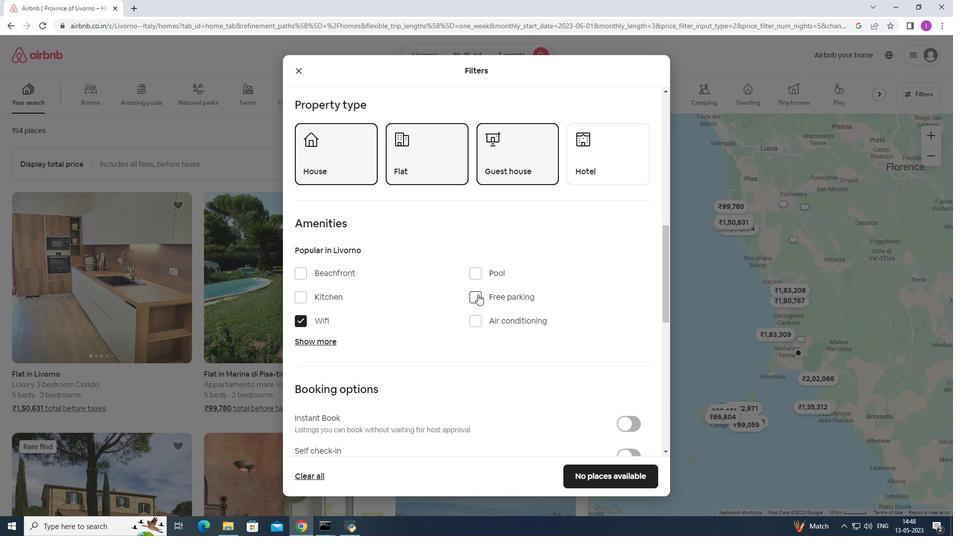 
Action: Mouse pressed left at (473, 297)
Screenshot: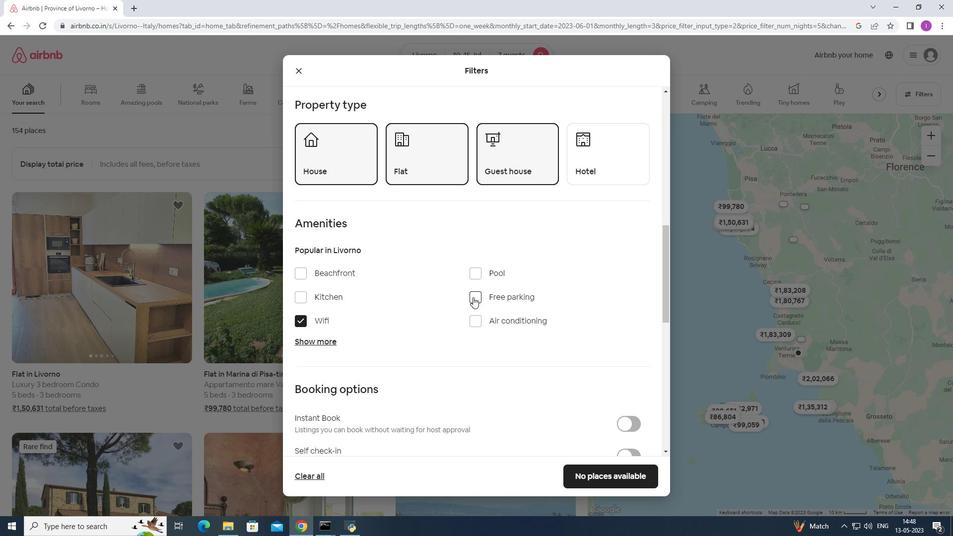 
Action: Mouse moved to (420, 380)
Screenshot: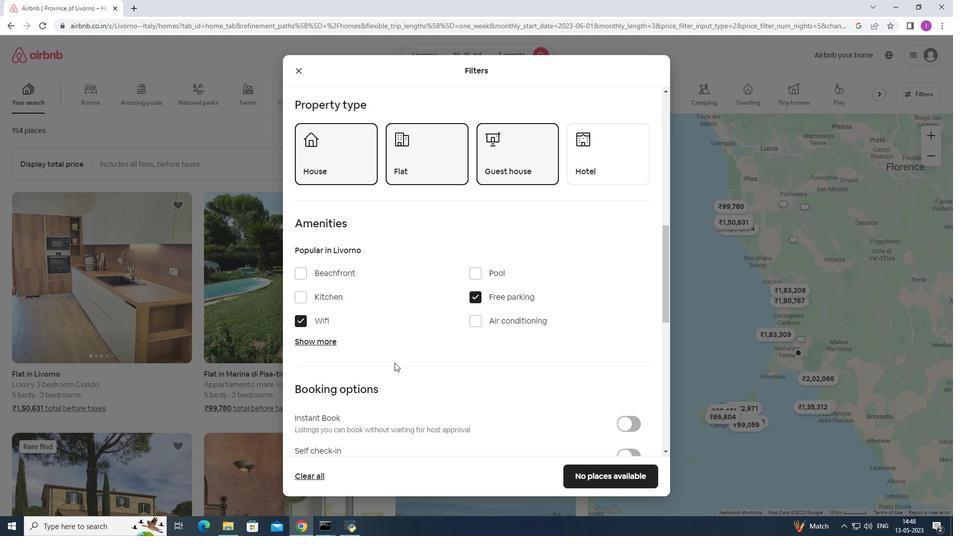 
Action: Mouse scrolled (420, 380) with delta (0, 0)
Screenshot: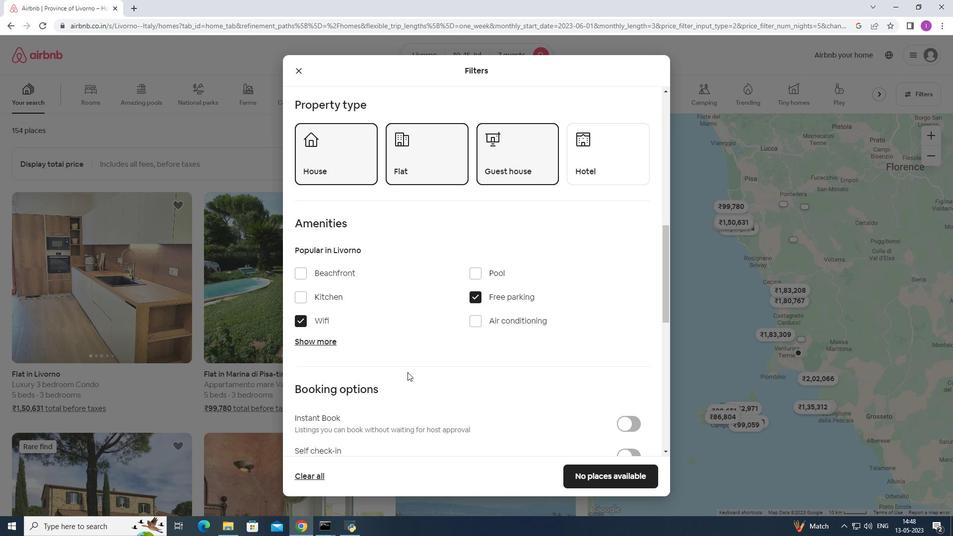 
Action: Mouse moved to (422, 382)
Screenshot: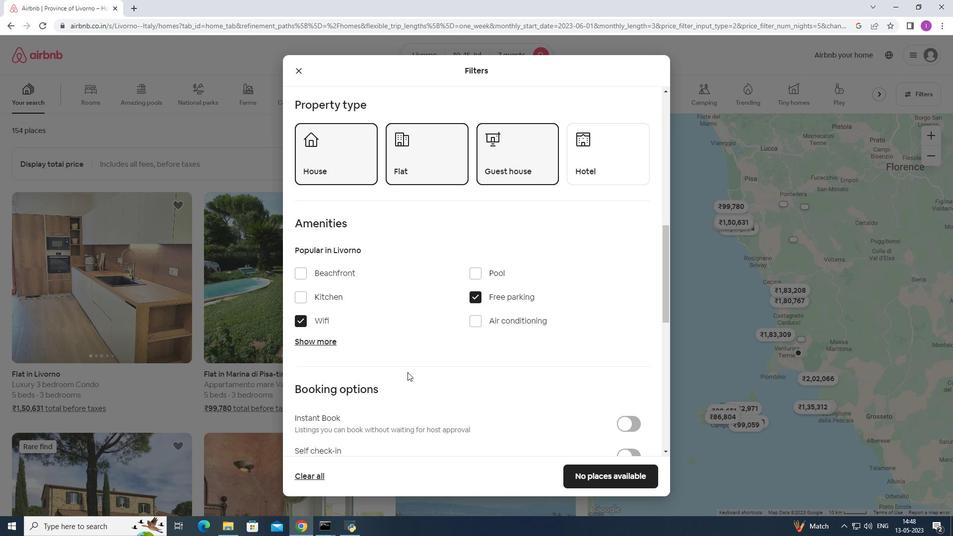 
Action: Mouse scrolled (422, 381) with delta (0, 0)
Screenshot: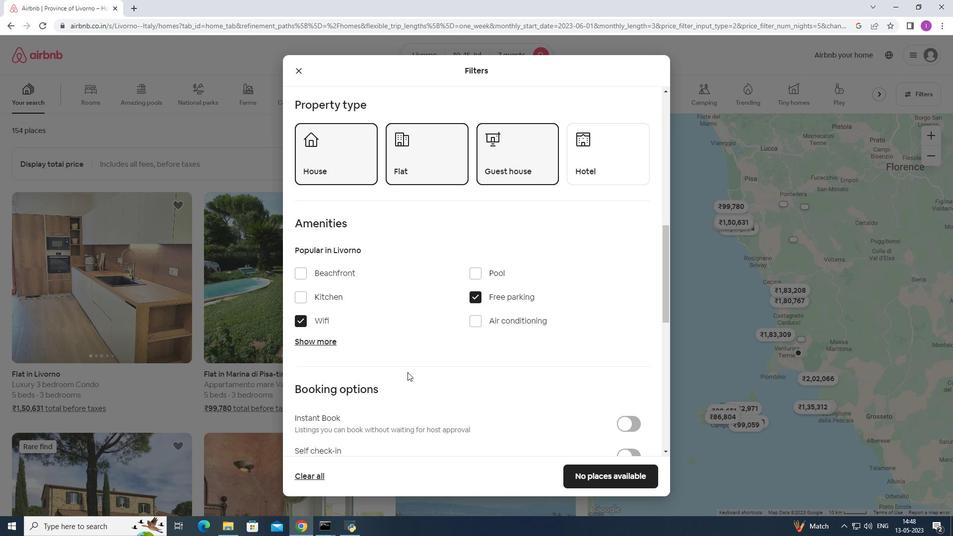 
Action: Mouse moved to (317, 239)
Screenshot: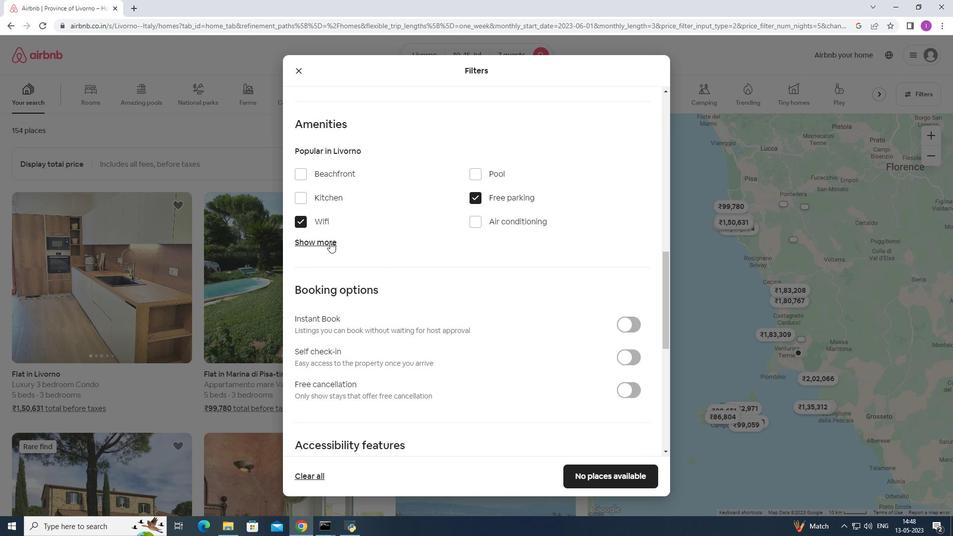 
Action: Mouse pressed left at (317, 239)
Screenshot: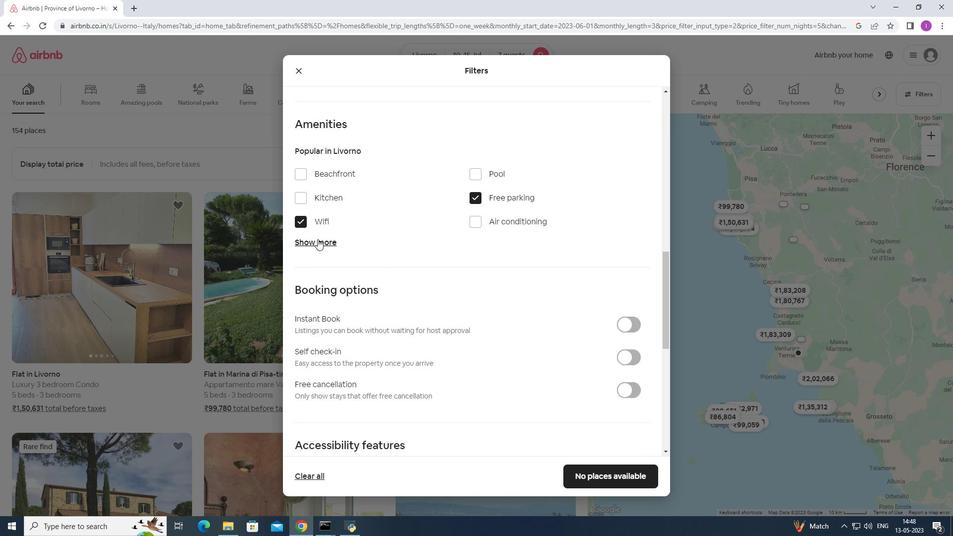 
Action: Mouse moved to (297, 325)
Screenshot: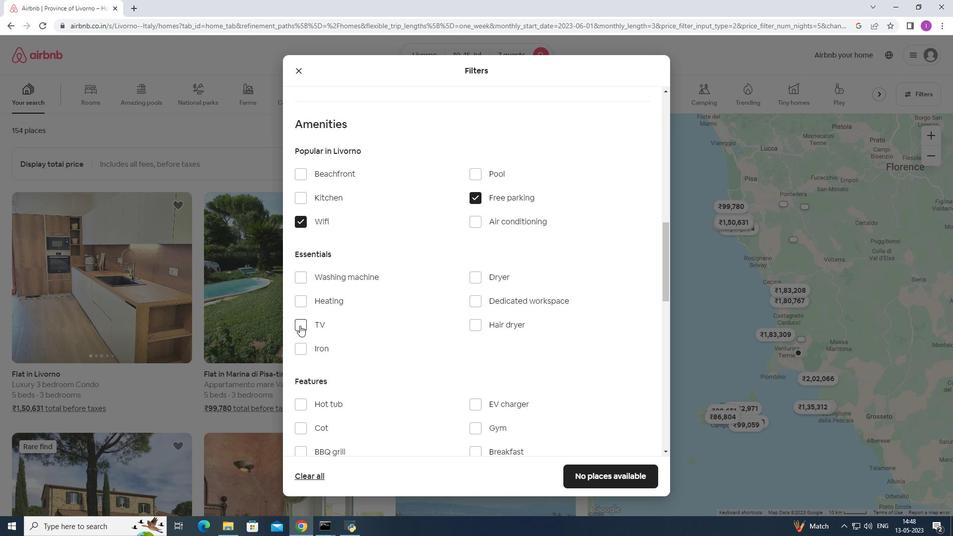 
Action: Mouse pressed left at (297, 325)
Screenshot: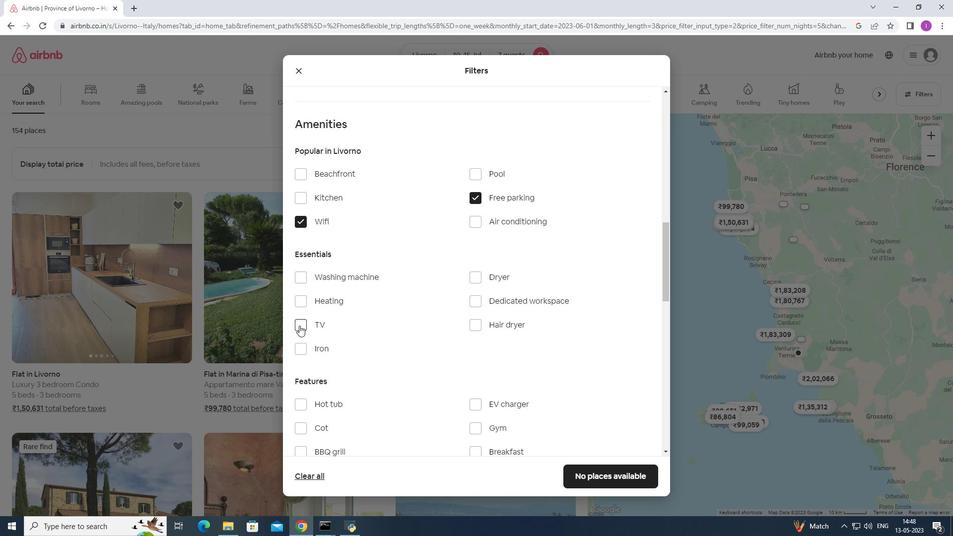 
Action: Mouse moved to (427, 367)
Screenshot: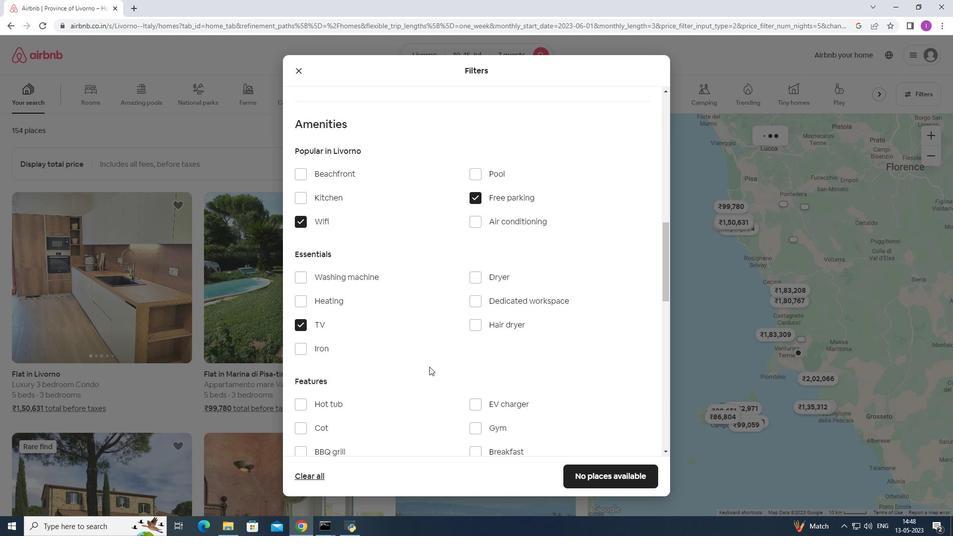 
Action: Mouse scrolled (427, 367) with delta (0, 0)
Screenshot: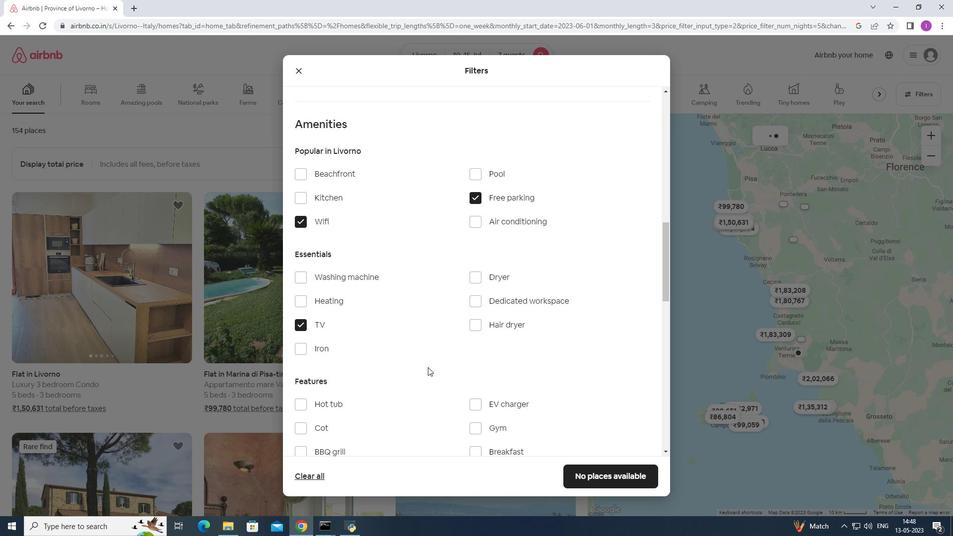 
Action: Mouse moved to (427, 368)
Screenshot: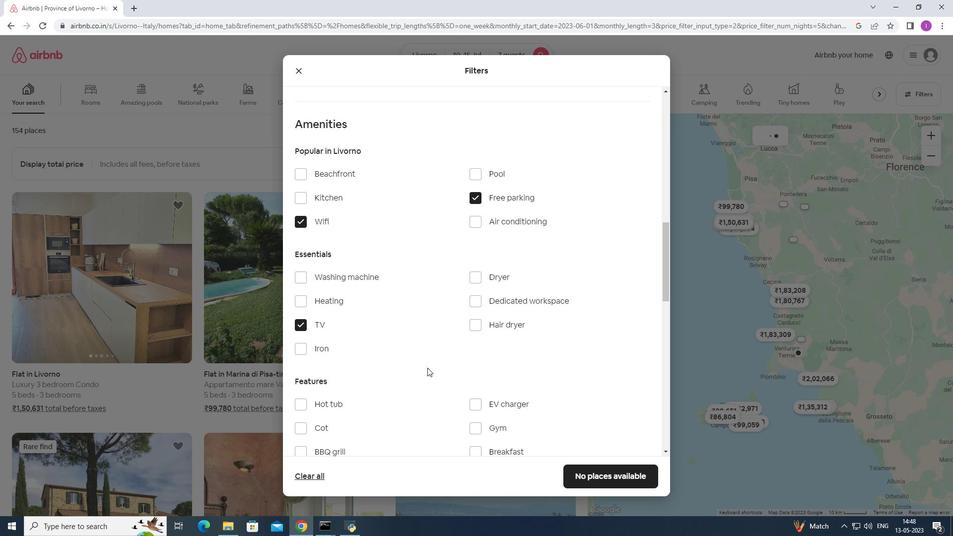 
Action: Mouse scrolled (427, 367) with delta (0, 0)
Screenshot: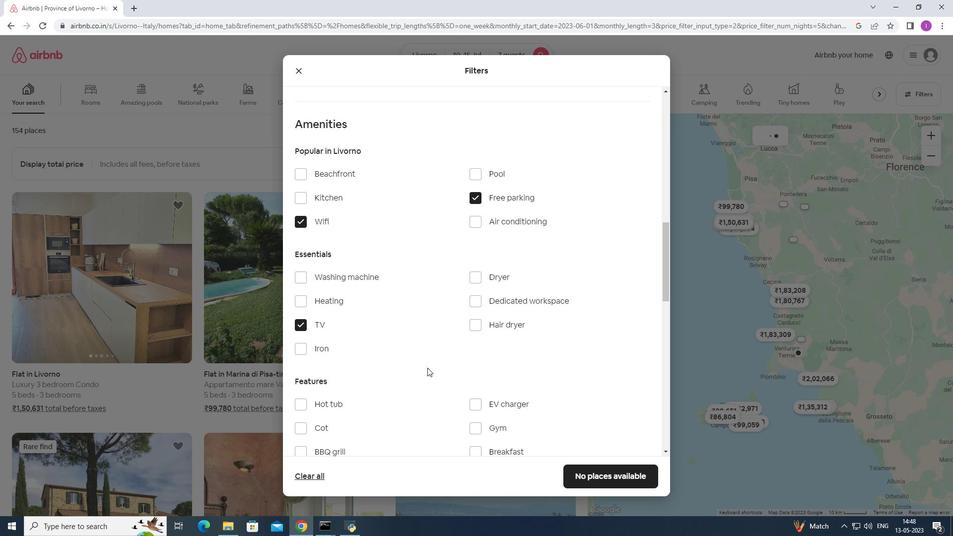 
Action: Mouse moved to (427, 368)
Screenshot: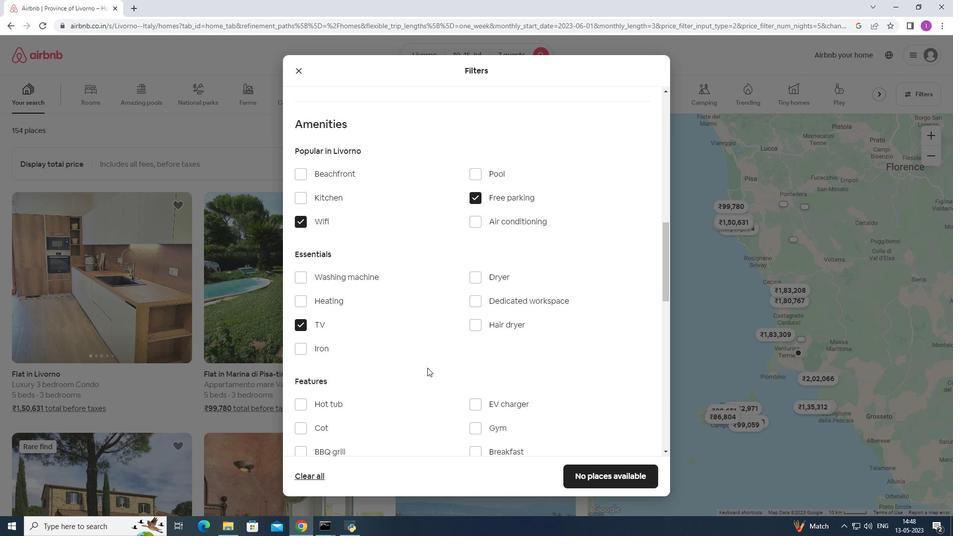 
Action: Mouse scrolled (427, 367) with delta (0, 0)
Screenshot: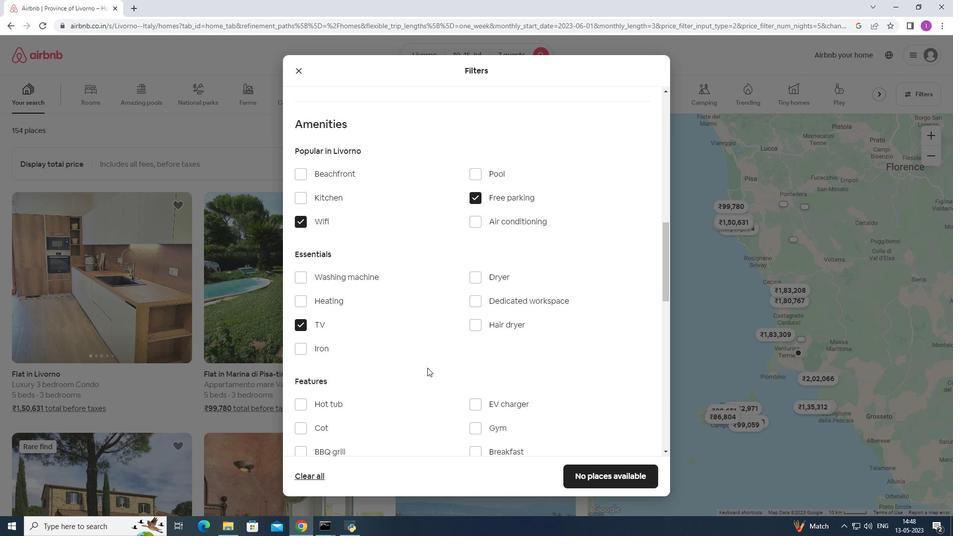 
Action: Mouse scrolled (427, 367) with delta (0, 0)
Screenshot: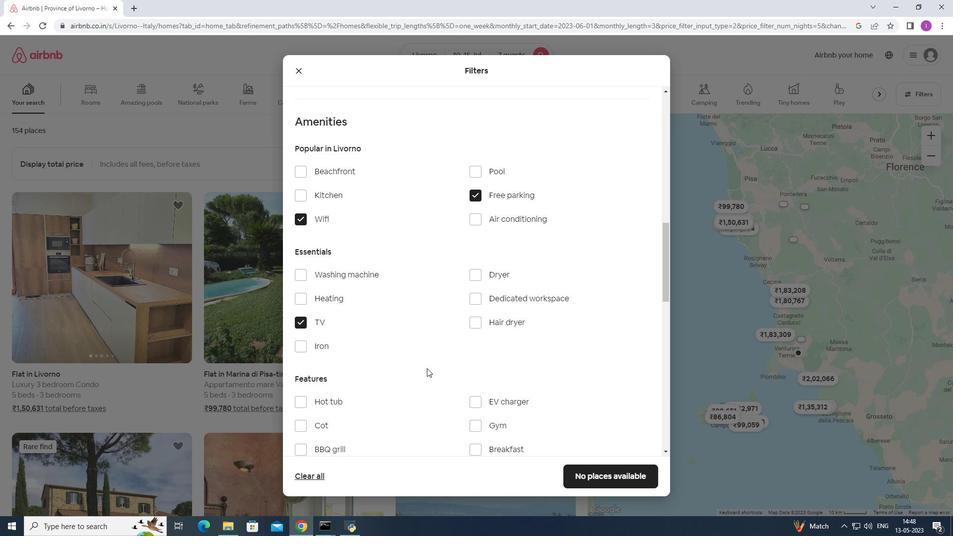 
Action: Mouse moved to (478, 228)
Screenshot: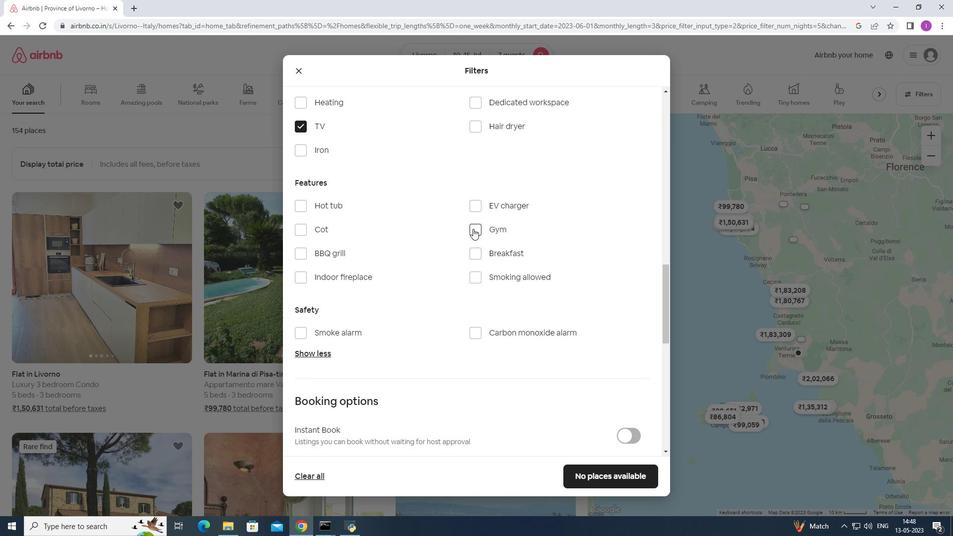 
Action: Mouse pressed left at (478, 228)
Screenshot: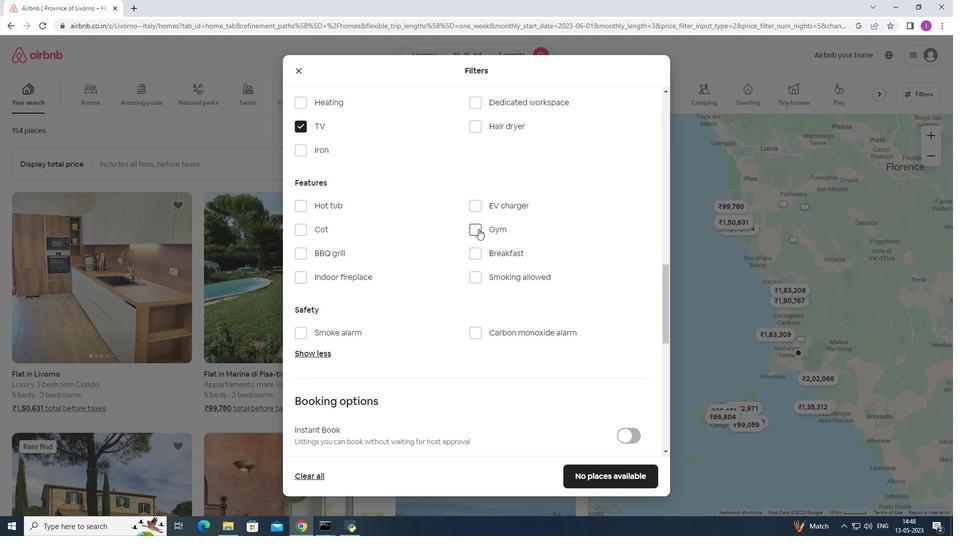 
Action: Mouse moved to (474, 250)
Screenshot: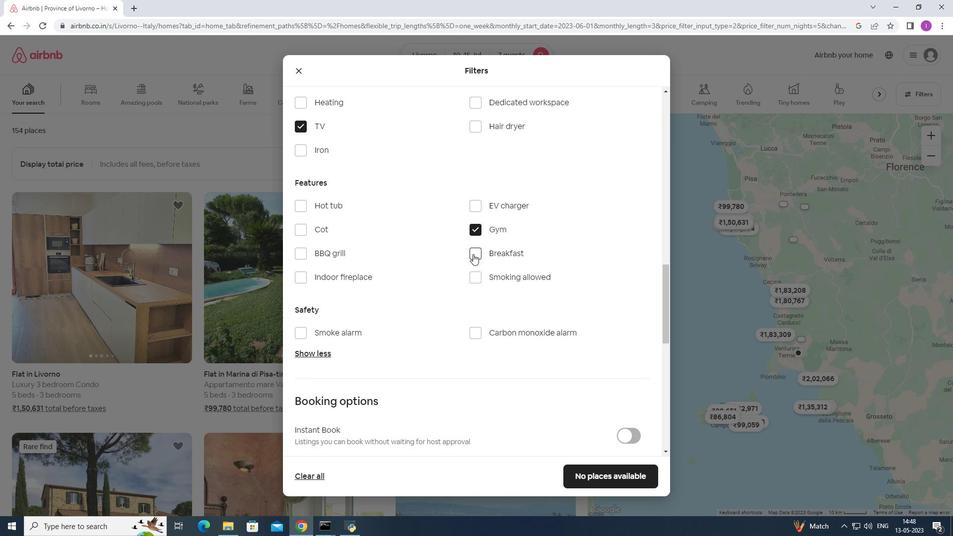 
Action: Mouse pressed left at (474, 250)
Screenshot: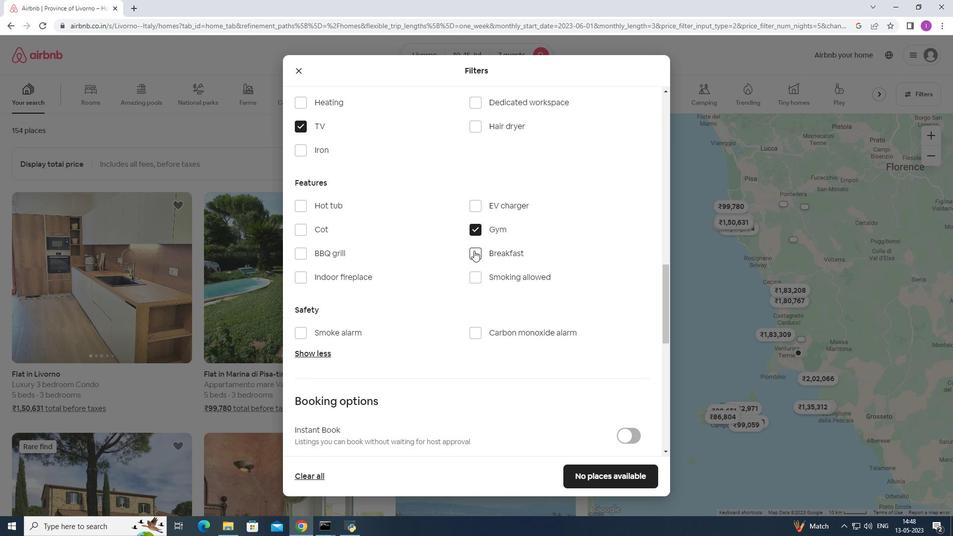 
Action: Mouse moved to (452, 293)
Screenshot: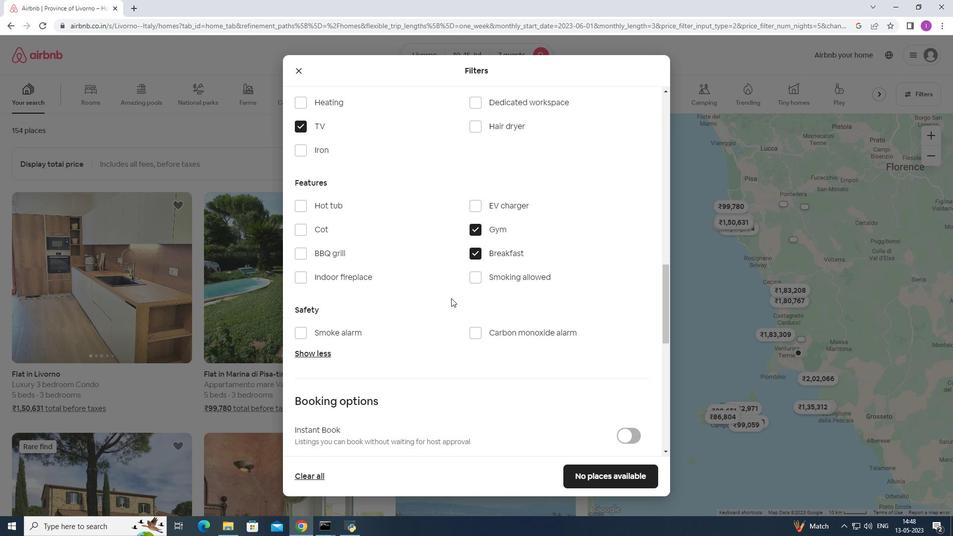 
Action: Mouse scrolled (452, 293) with delta (0, 0)
Screenshot: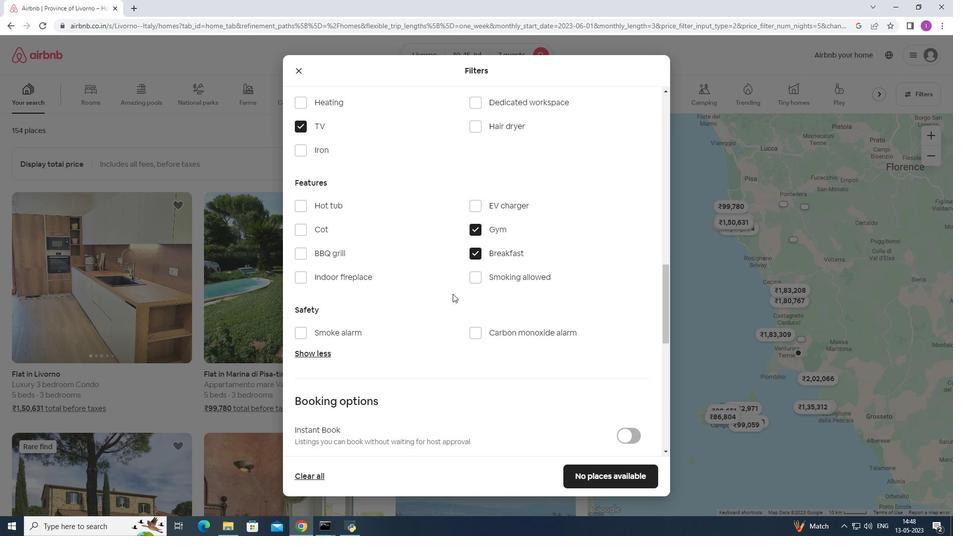 
Action: Mouse scrolled (452, 293) with delta (0, 0)
Screenshot: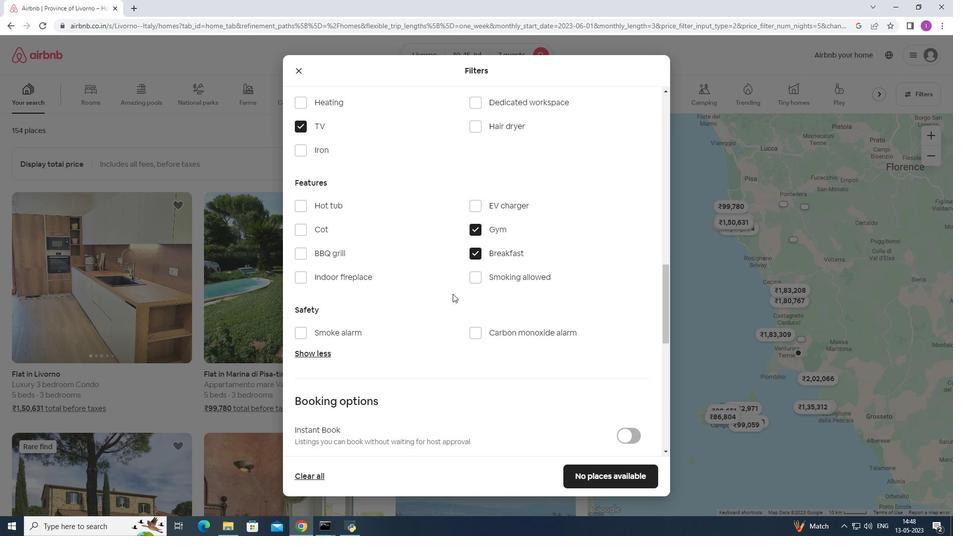 
Action: Mouse moved to (593, 335)
Screenshot: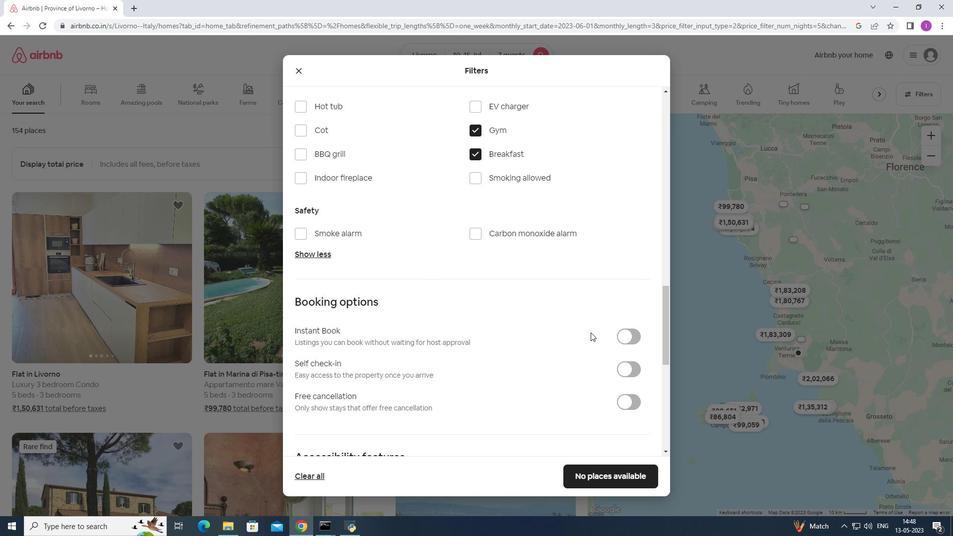 
Action: Mouse scrolled (593, 335) with delta (0, 0)
Screenshot: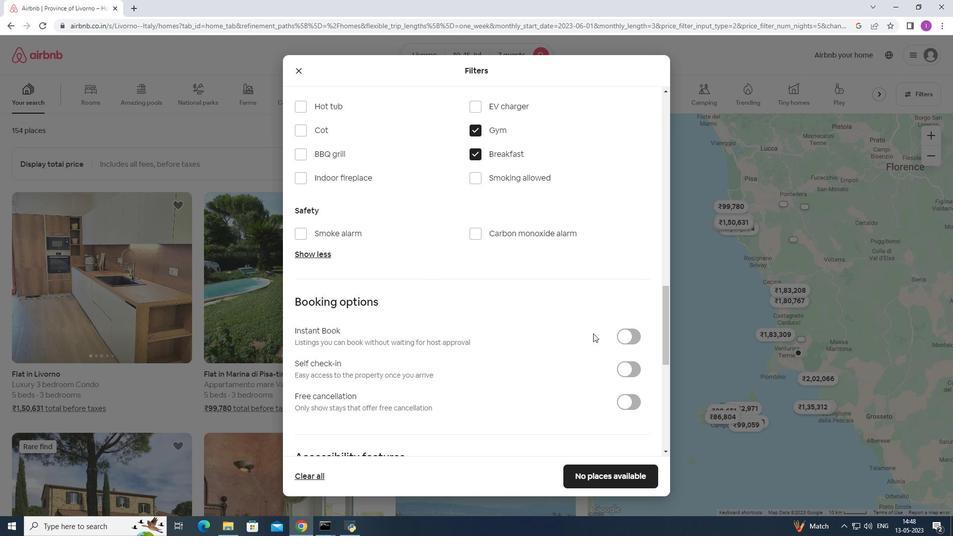 
Action: Mouse moved to (593, 335)
Screenshot: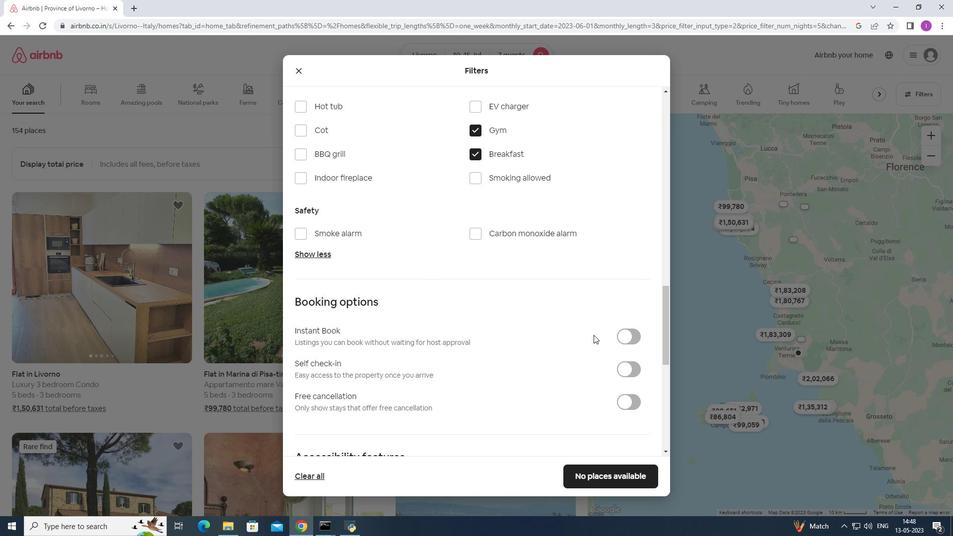 
Action: Mouse scrolled (593, 335) with delta (0, 0)
Screenshot: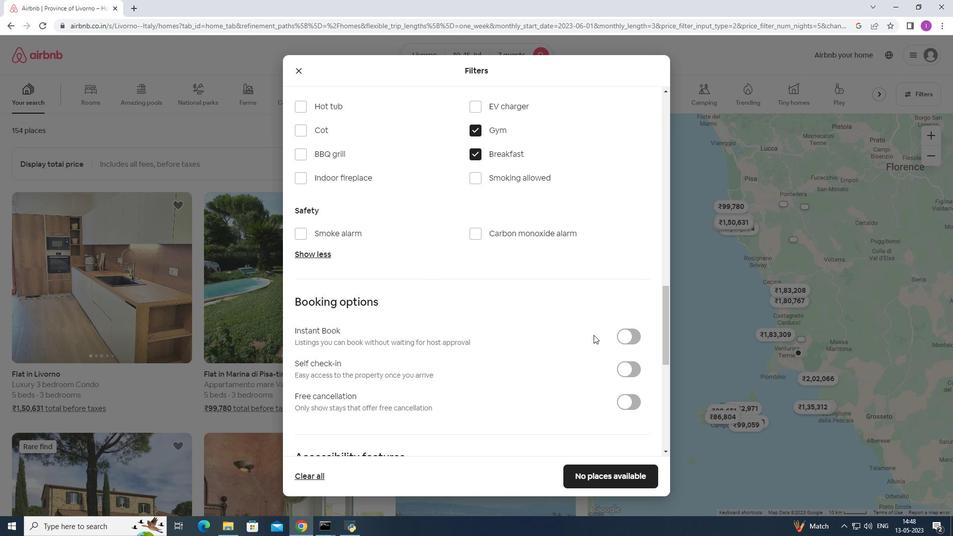 
Action: Mouse moved to (631, 272)
Screenshot: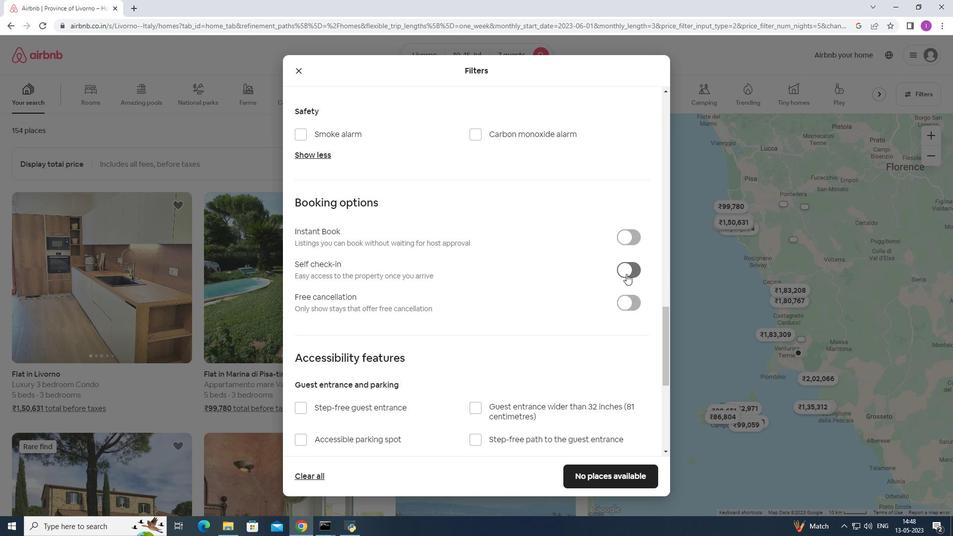 
Action: Mouse pressed left at (631, 272)
Screenshot: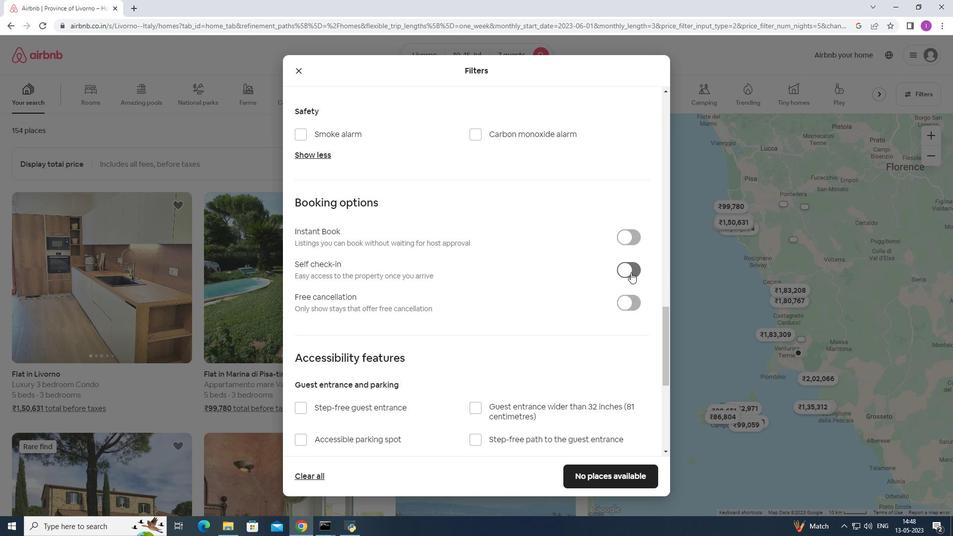 
Action: Mouse moved to (403, 385)
Screenshot: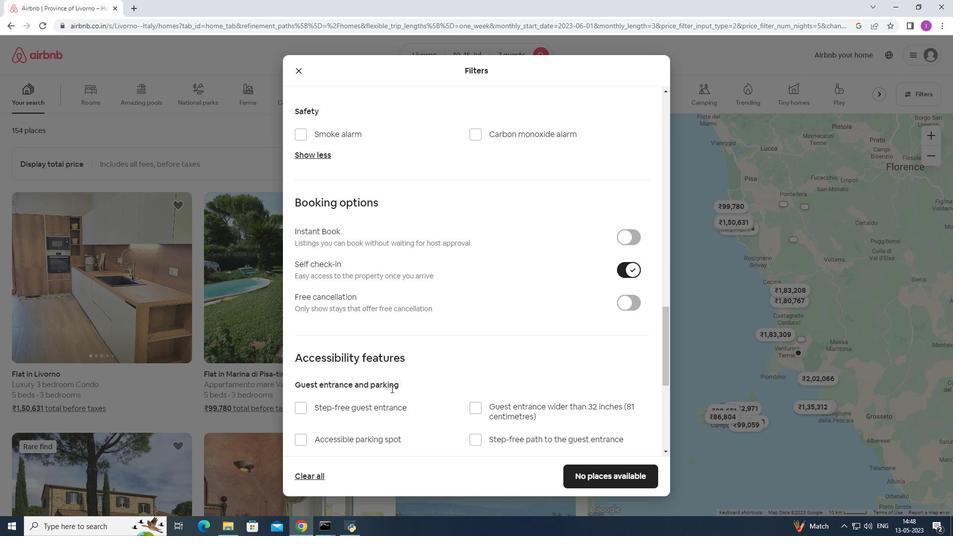 
Action: Mouse scrolled (403, 384) with delta (0, 0)
Screenshot: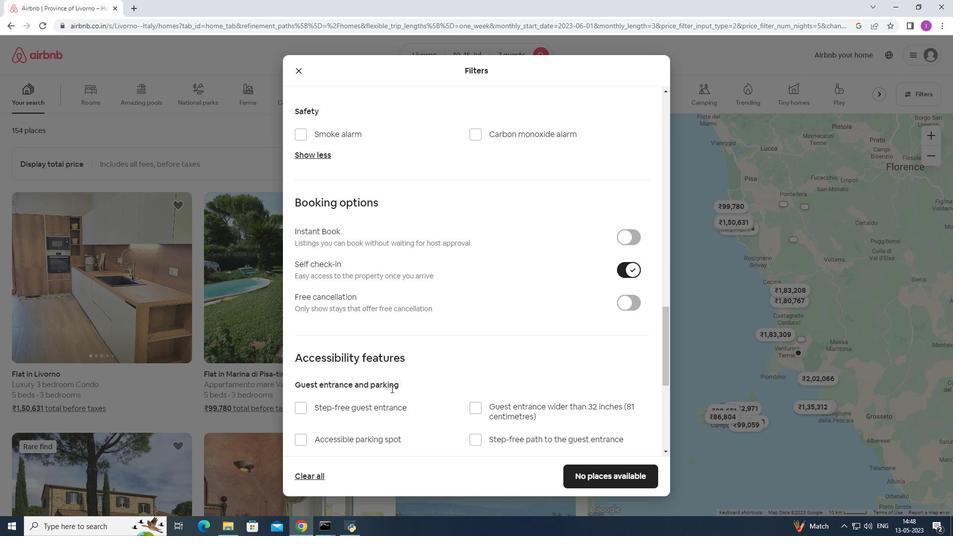 
Action: Mouse moved to (403, 385)
Screenshot: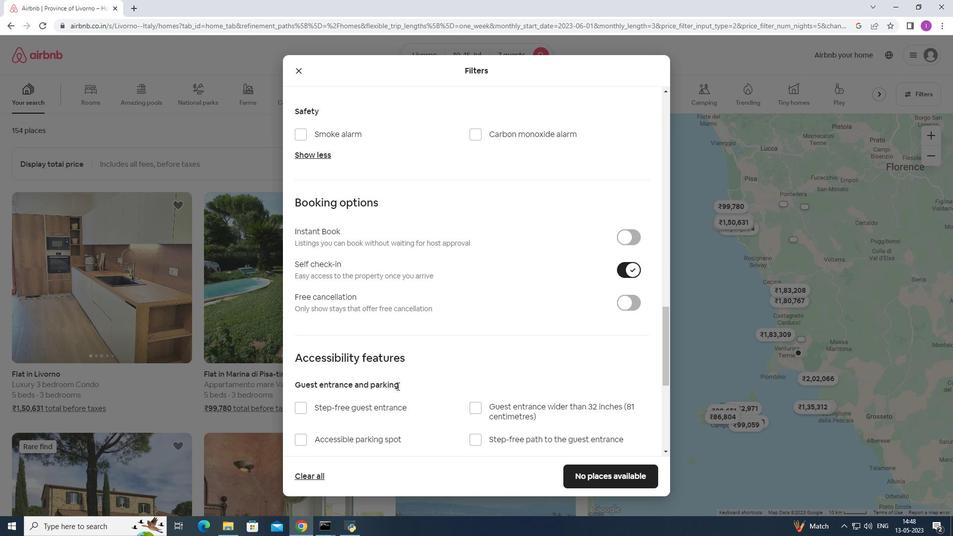 
Action: Mouse scrolled (403, 384) with delta (0, 0)
Screenshot: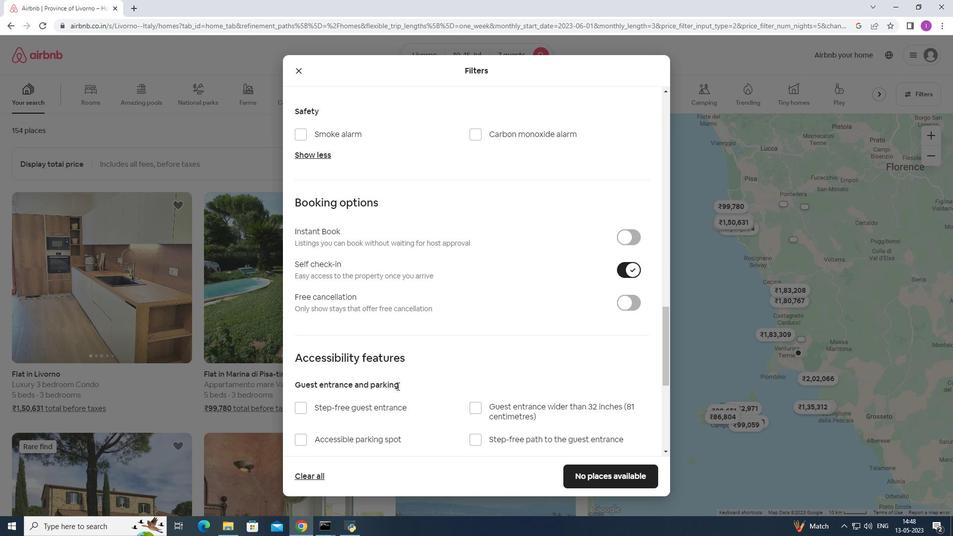 
Action: Mouse moved to (404, 384)
Screenshot: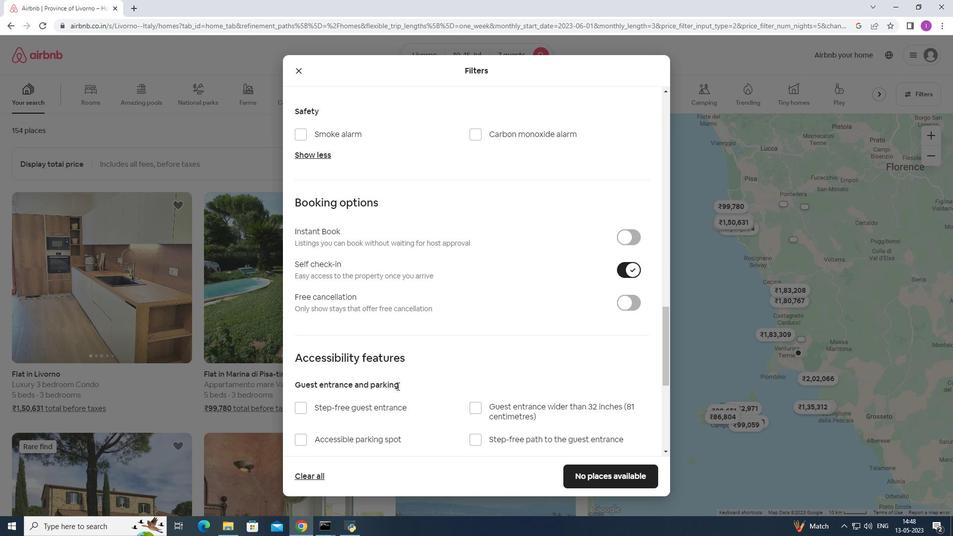 
Action: Mouse scrolled (404, 383) with delta (0, 0)
Screenshot: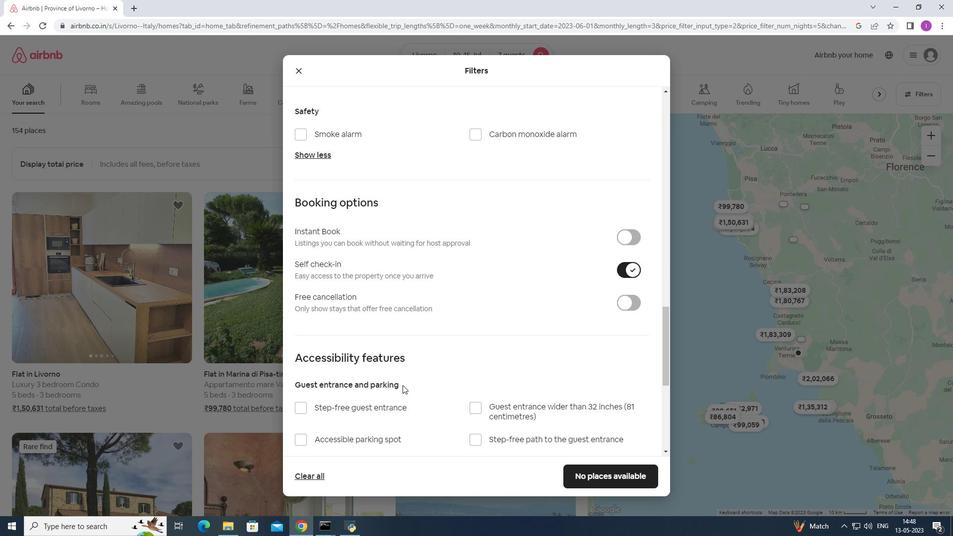 
Action: Mouse scrolled (404, 383) with delta (0, 0)
Screenshot: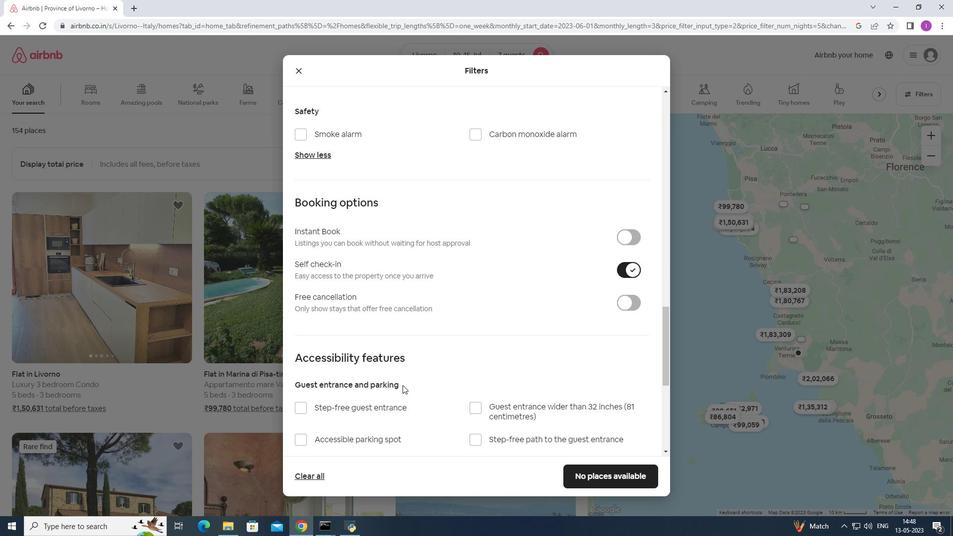 
Action: Mouse moved to (461, 377)
Screenshot: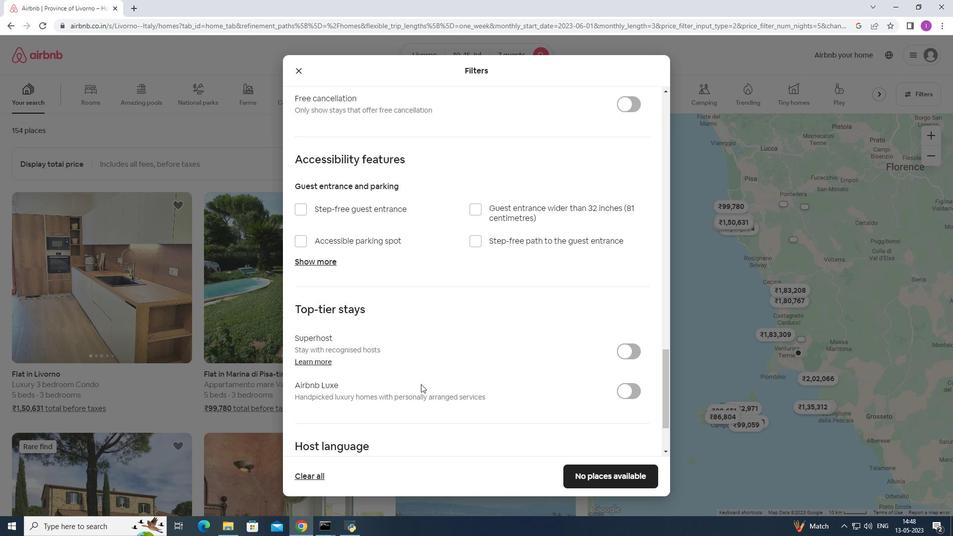 
Action: Mouse scrolled (461, 377) with delta (0, 0)
Screenshot: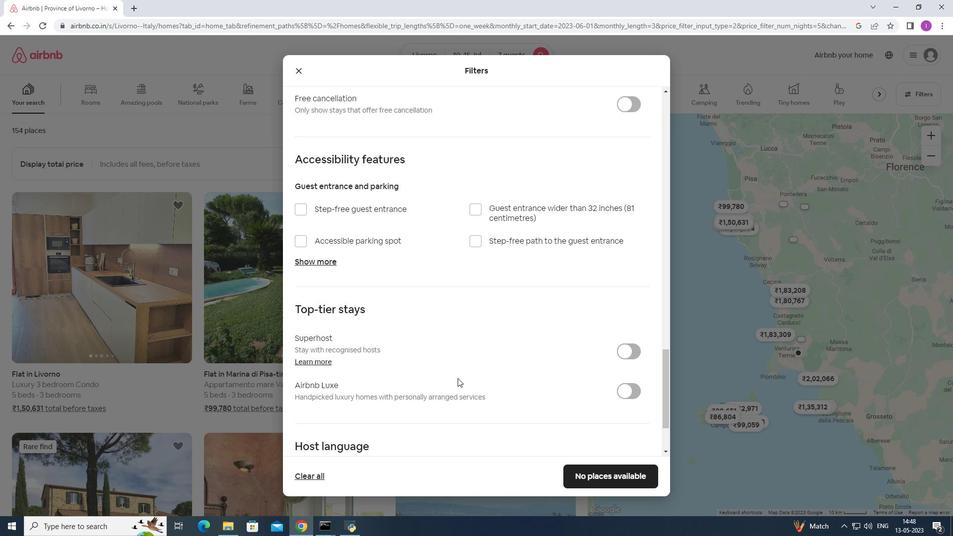 
Action: Mouse scrolled (461, 377) with delta (0, 0)
Screenshot: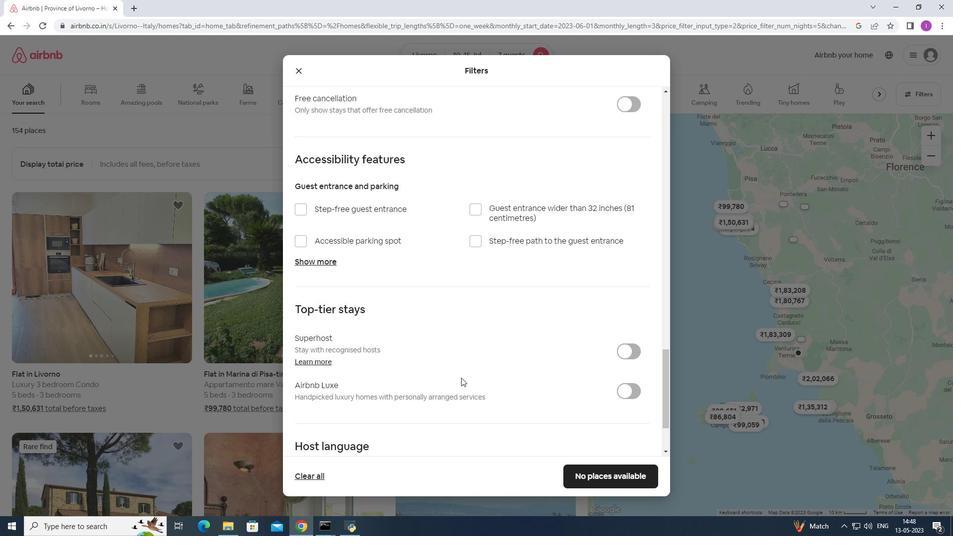 
Action: Mouse scrolled (461, 377) with delta (0, 0)
Screenshot: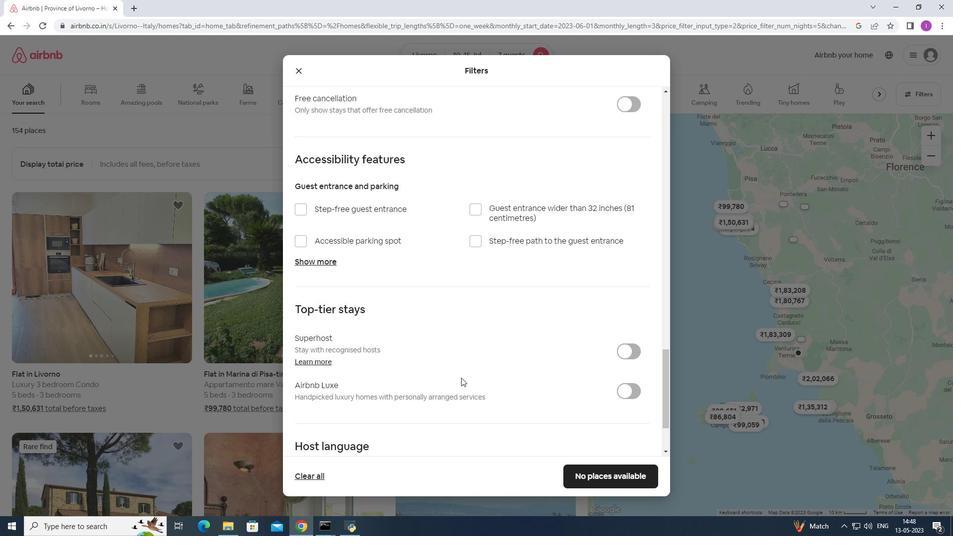 
Action: Mouse moved to (504, 338)
Screenshot: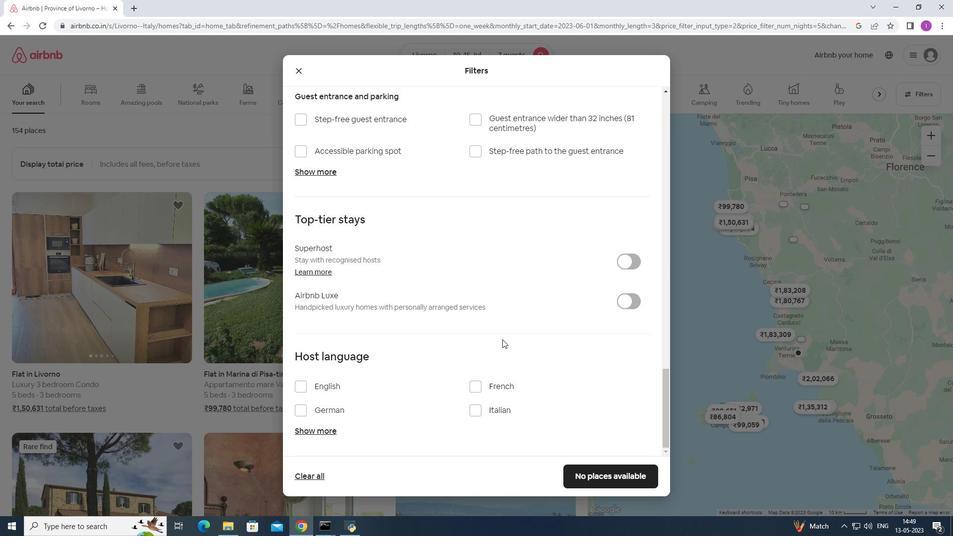 
Action: Mouse scrolled (504, 338) with delta (0, 0)
Screenshot: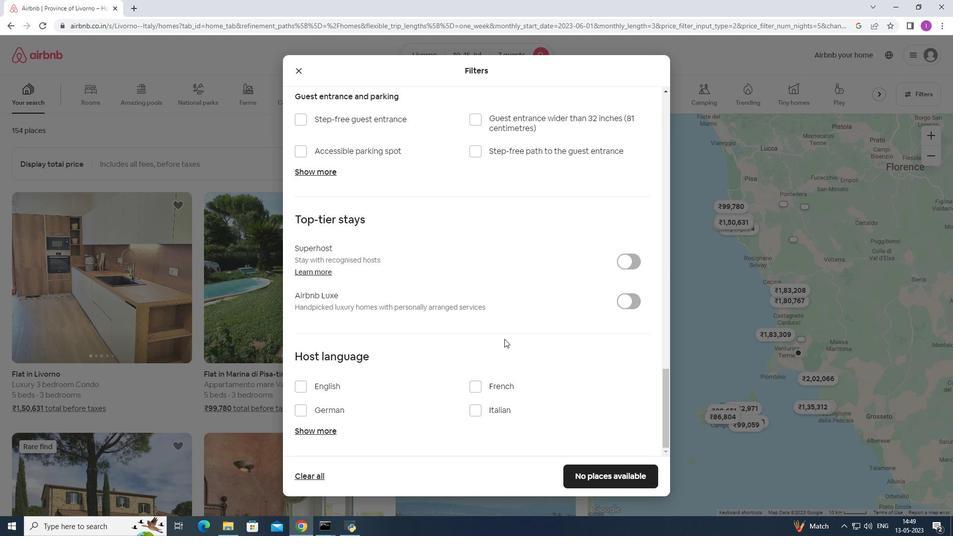 
Action: Mouse scrolled (504, 338) with delta (0, 0)
Screenshot: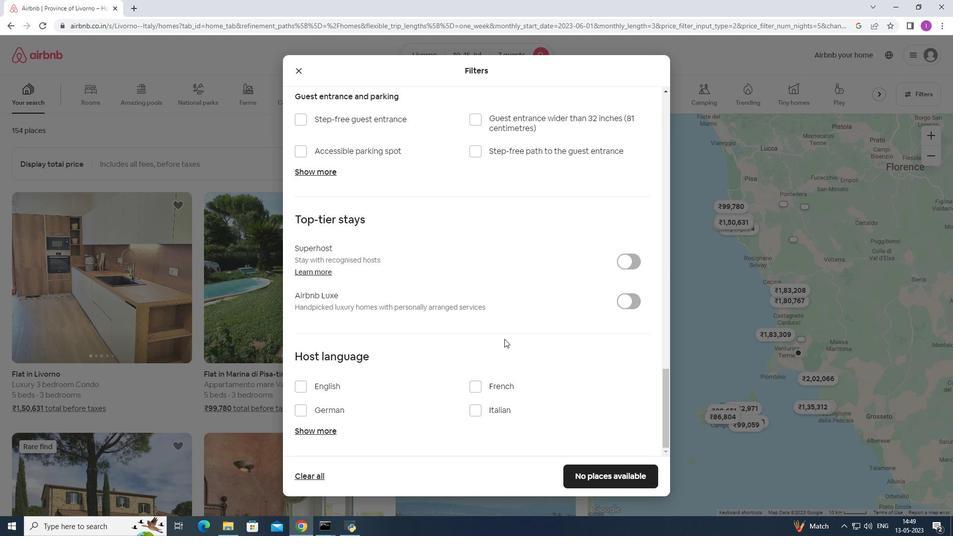 
Action: Mouse scrolled (504, 338) with delta (0, 0)
Screenshot: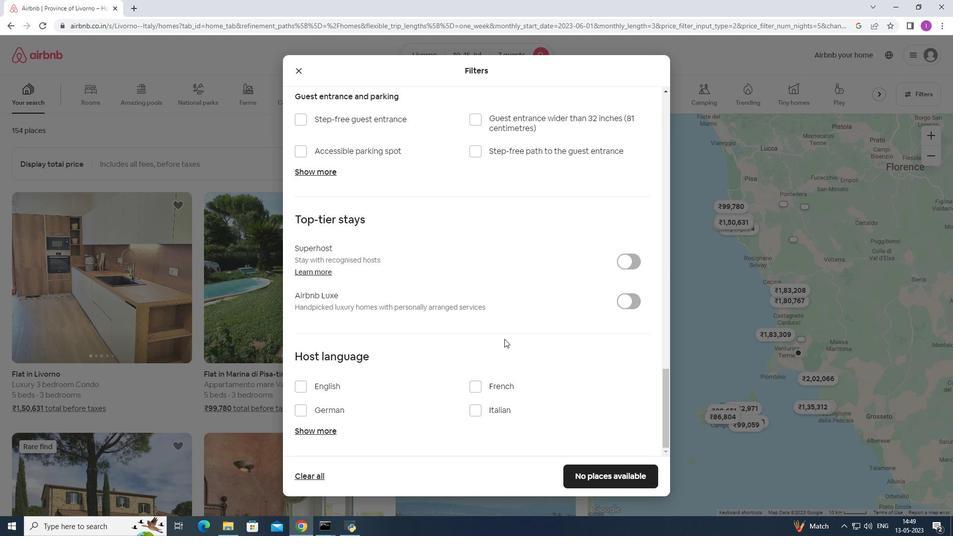 
Action: Mouse scrolled (504, 338) with delta (0, 0)
Screenshot: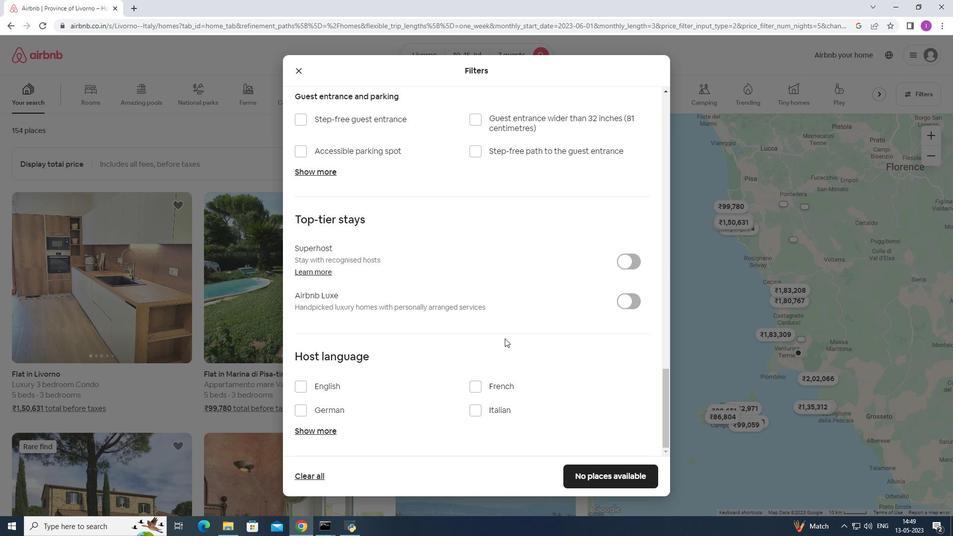
Action: Mouse moved to (300, 385)
Screenshot: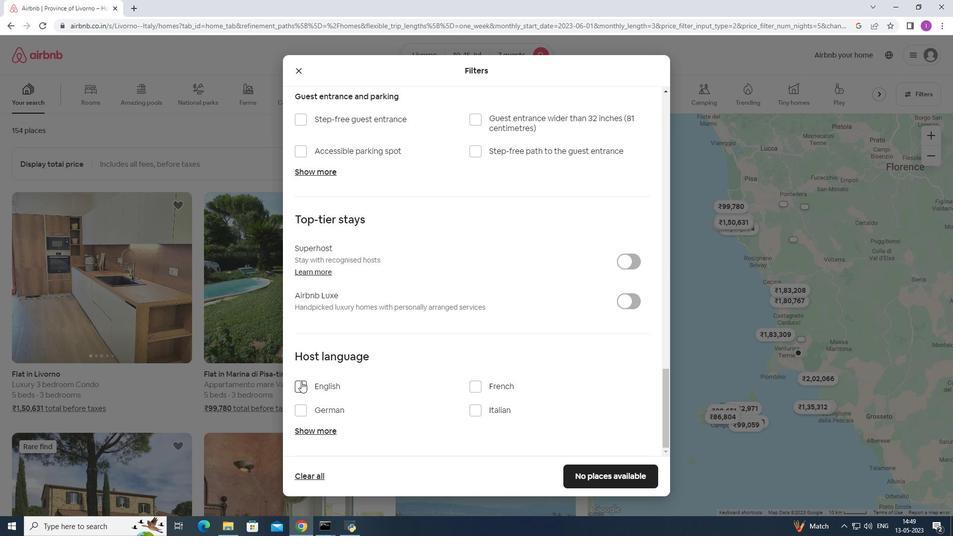 
Action: Mouse pressed left at (300, 385)
Screenshot: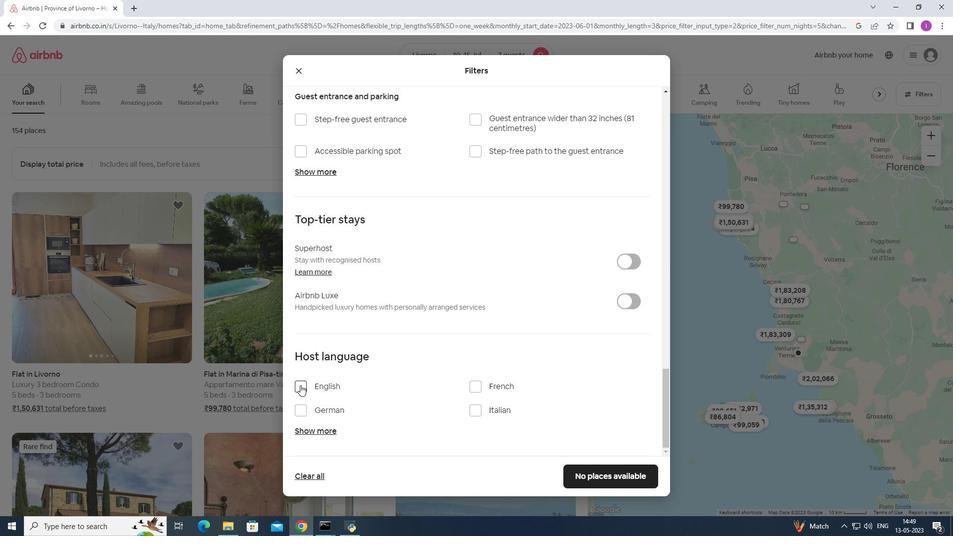 
Action: Mouse moved to (298, 389)
Screenshot: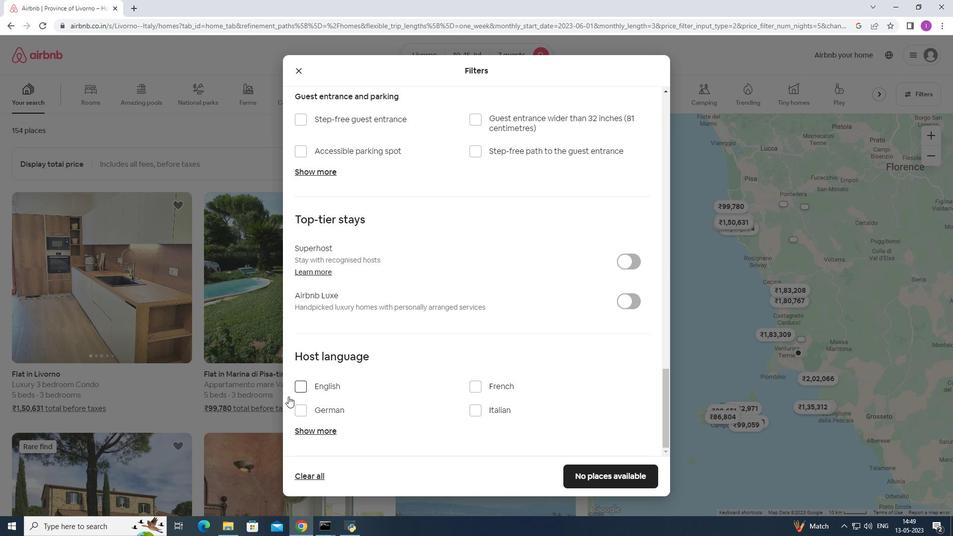 
Action: Mouse pressed left at (298, 389)
Screenshot: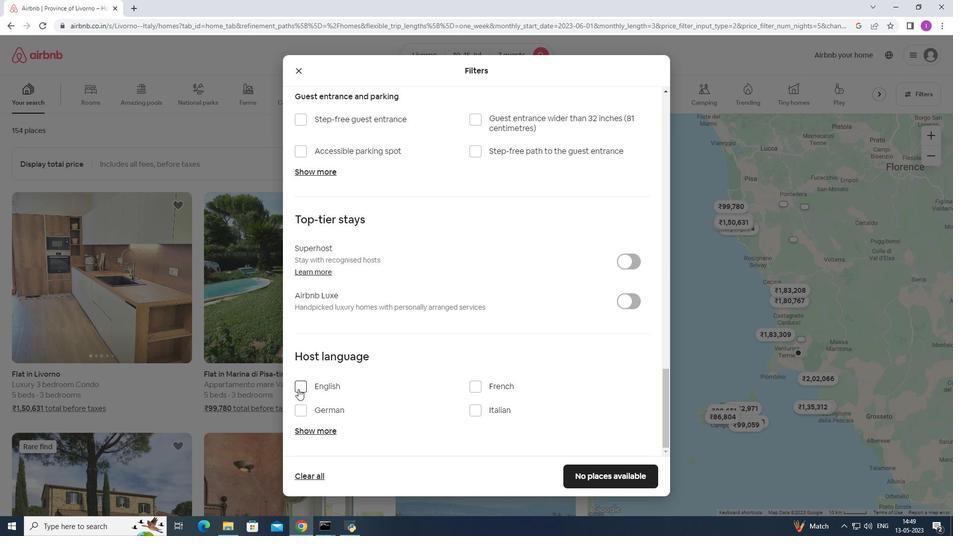 
Action: Mouse moved to (299, 387)
Screenshot: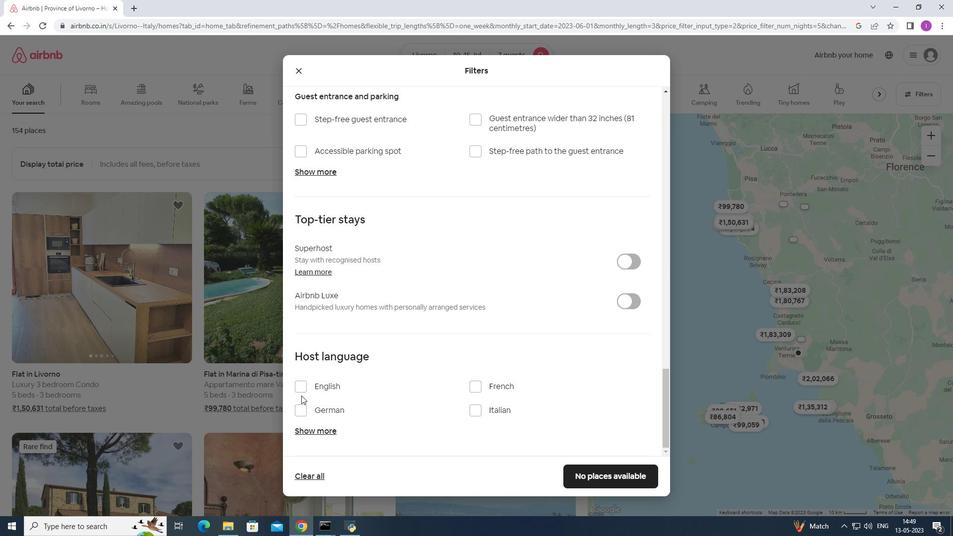 
Action: Mouse pressed left at (299, 387)
Screenshot: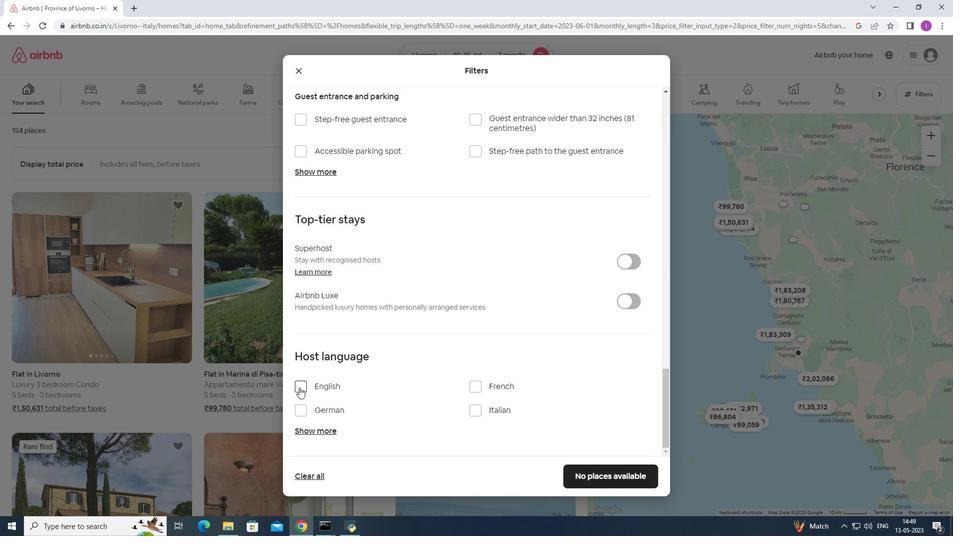 
Action: Mouse moved to (609, 473)
Screenshot: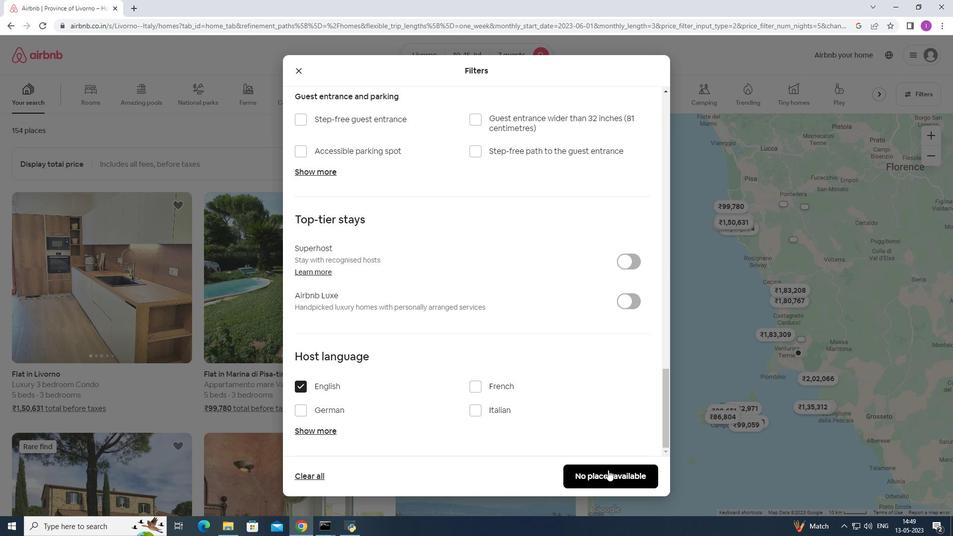 
Action: Mouse pressed left at (609, 473)
Screenshot: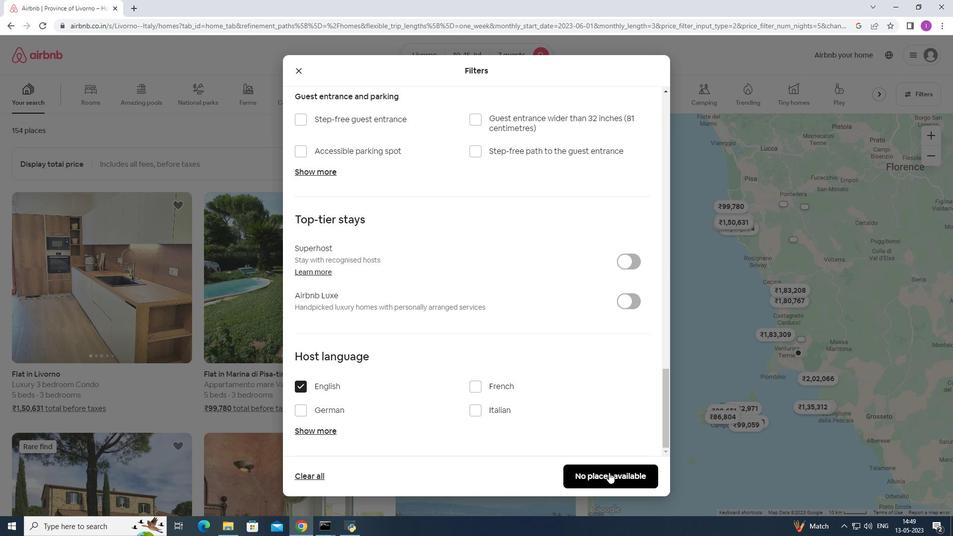 
Action: Mouse moved to (387, 402)
Screenshot: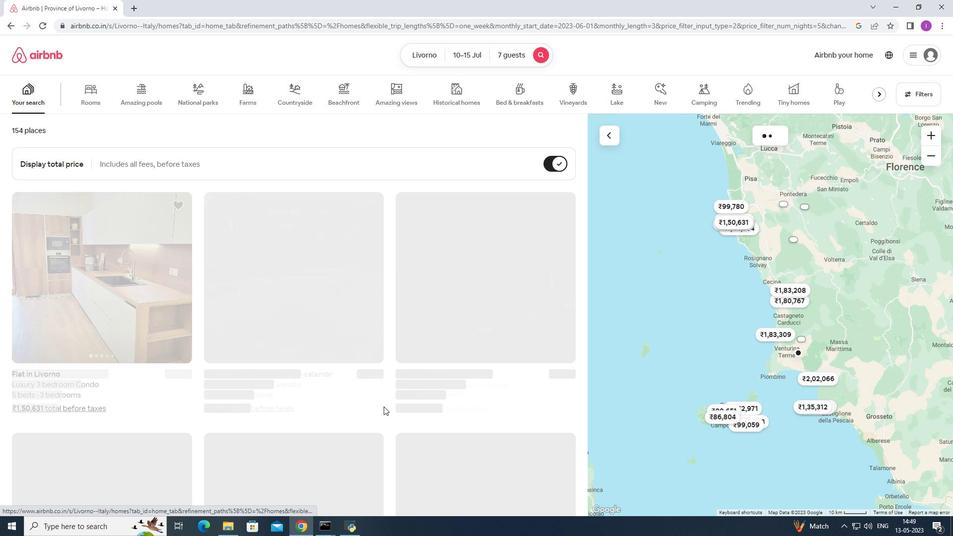 
